 Task: Open a blank sheet, save the file as 'validation' Insert a table '3 by 2' In first column, add headers, ' Sno, Product, Qnty'. Under first header add  1. Under second header add  Product. Under third header add  'Quantity'. Change table style to  'Black '
Action: Mouse pressed left at (195, 218)
Screenshot: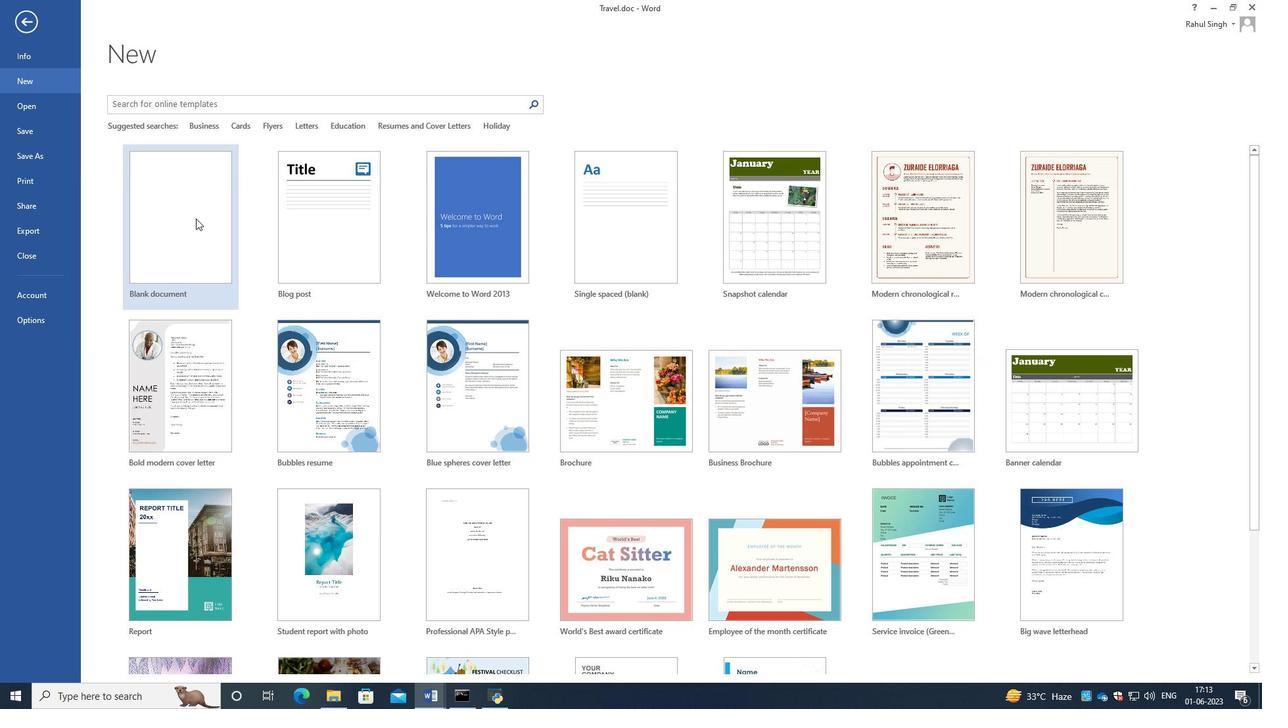 
Action: Mouse moved to (172, 111)
Screenshot: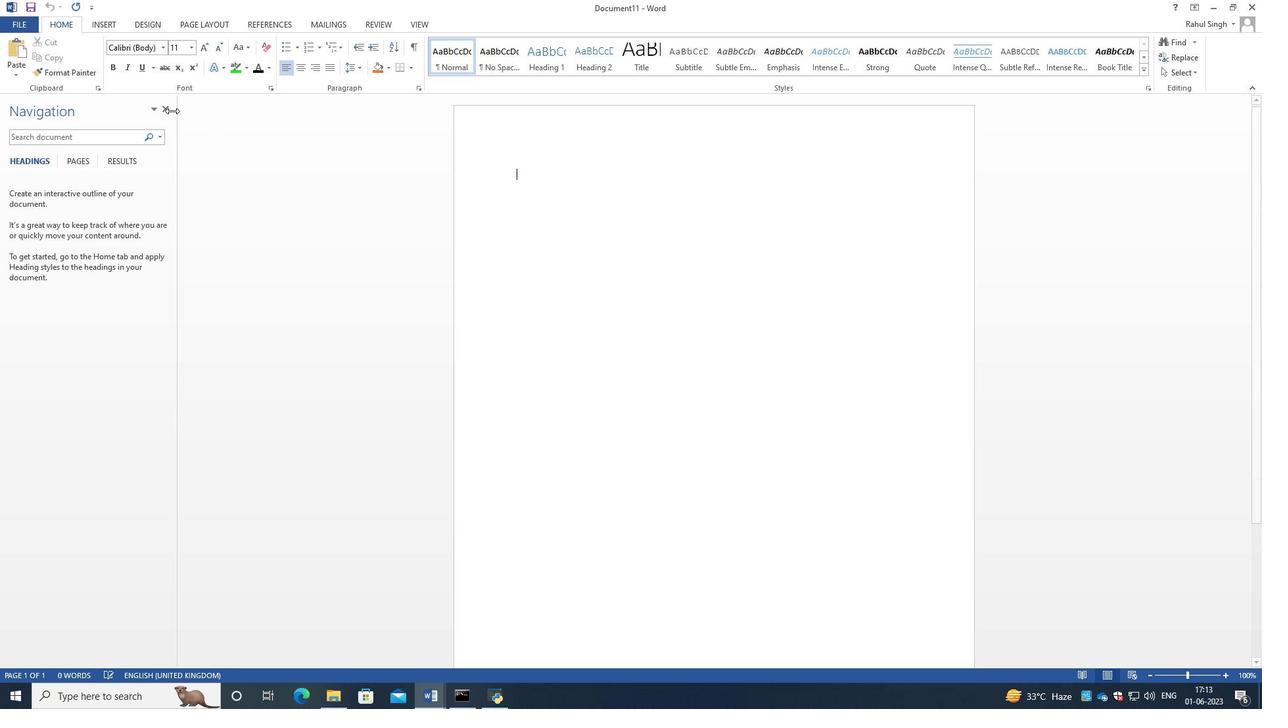 
Action: Mouse pressed left at (172, 111)
Screenshot: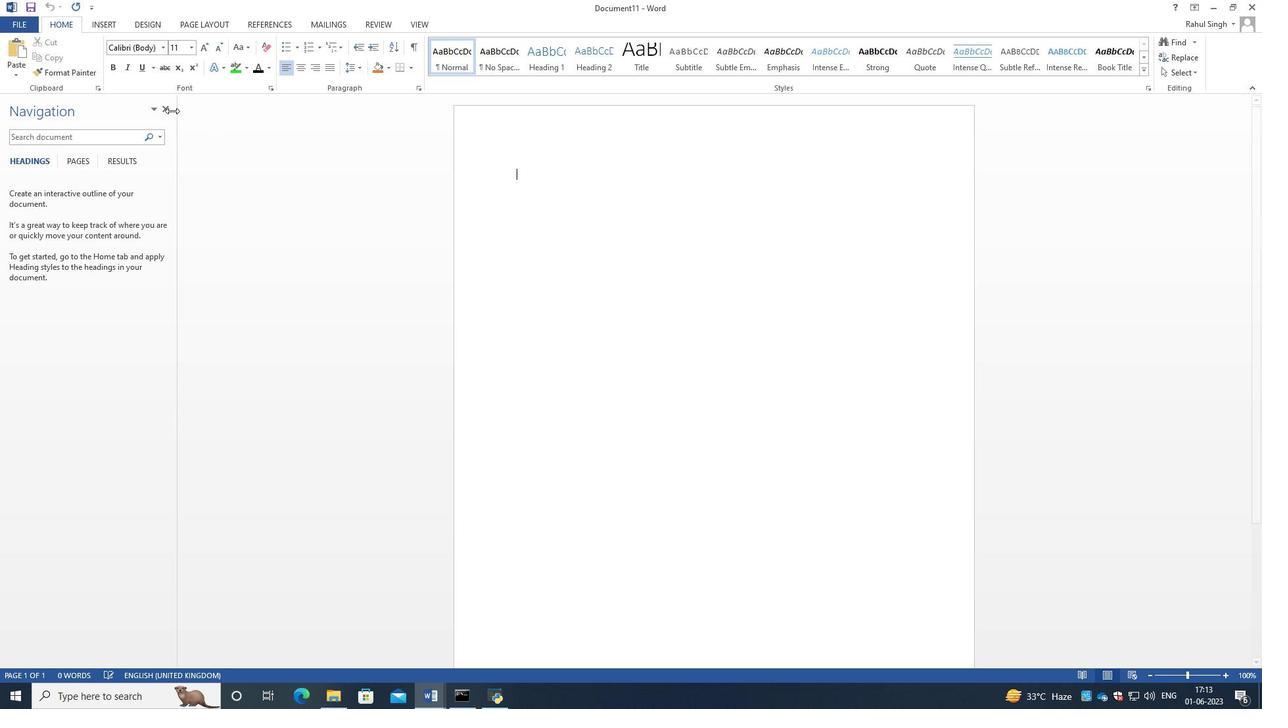 
Action: Mouse moved to (170, 111)
Screenshot: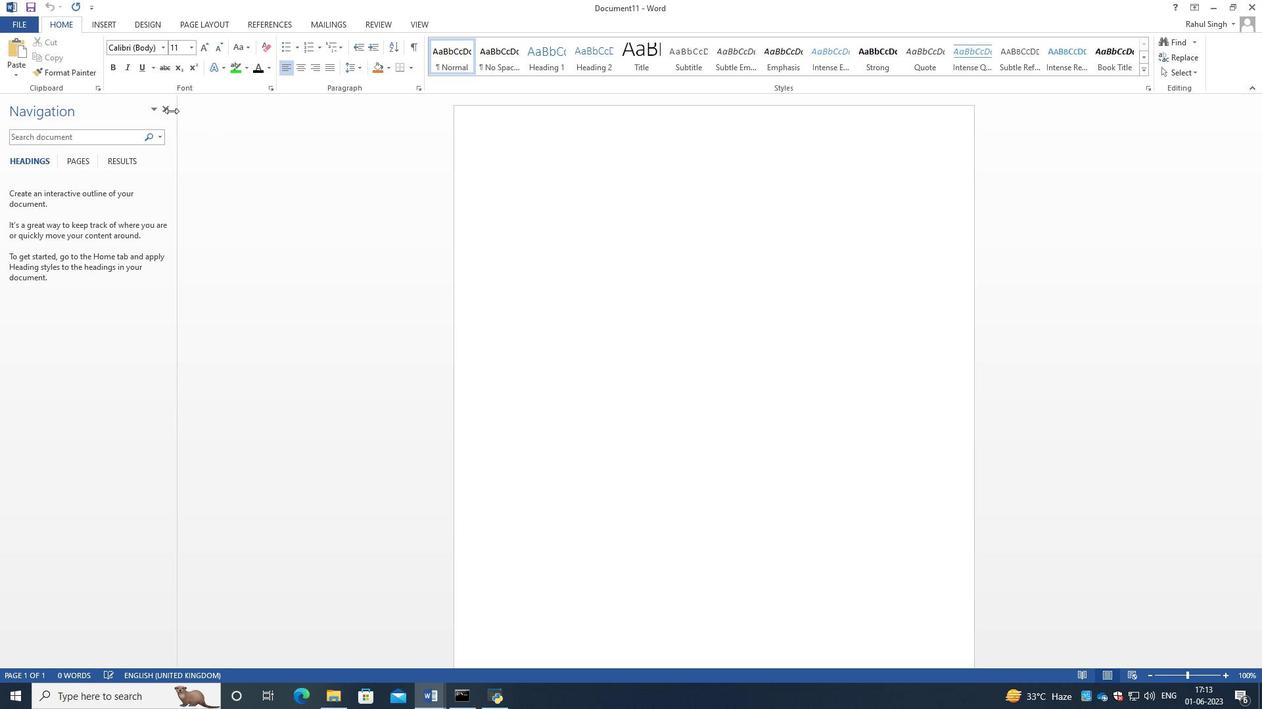
Action: Mouse pressed left at (170, 111)
Screenshot: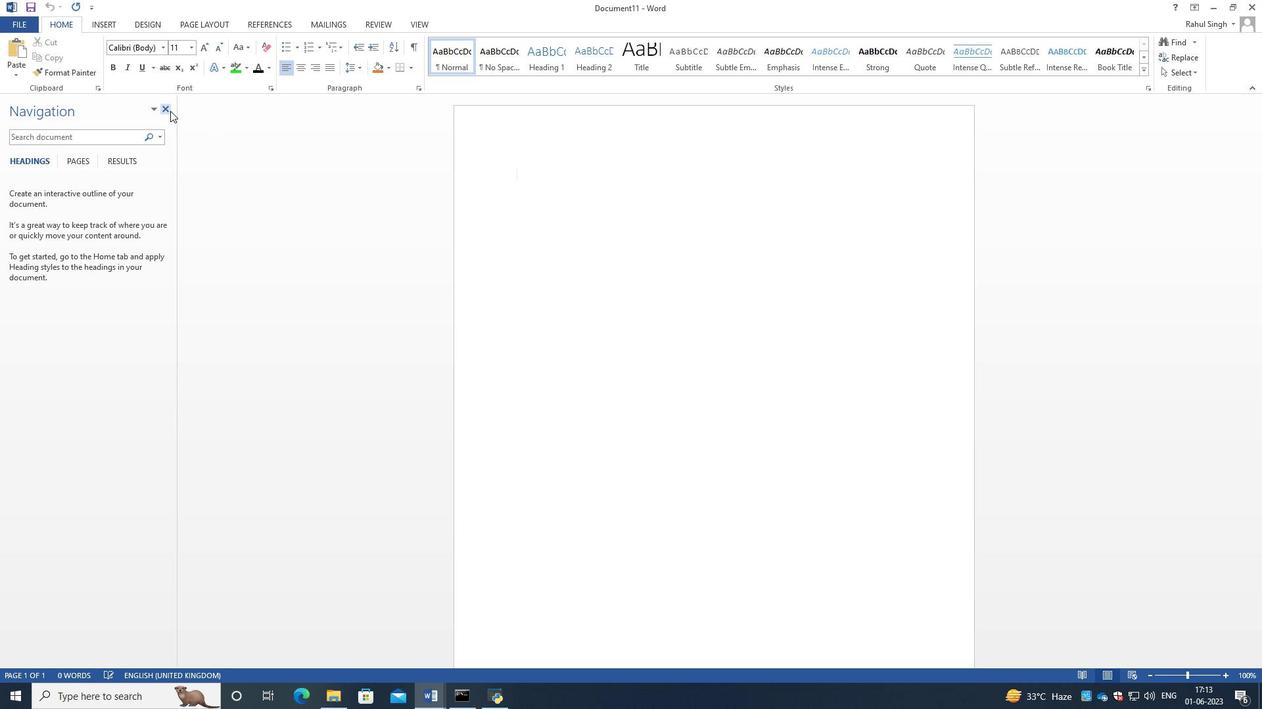
Action: Mouse moved to (528, 176)
Screenshot: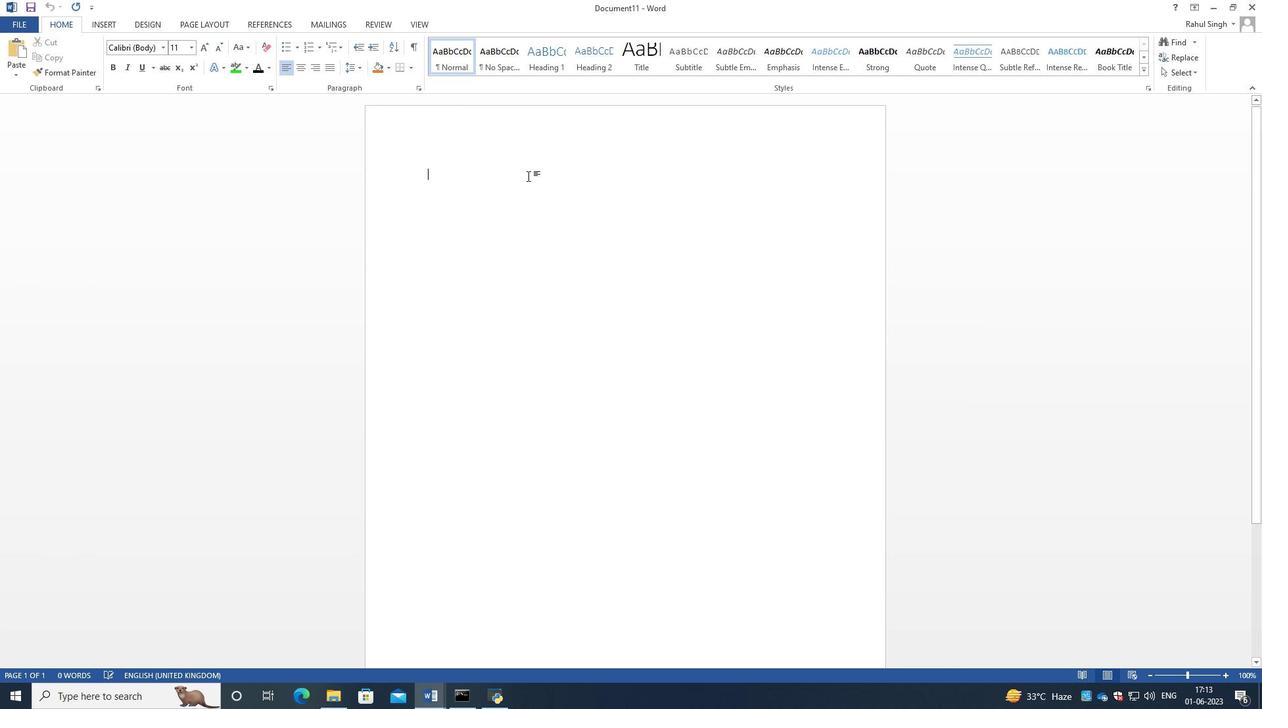 
Action: Mouse pressed left at (528, 176)
Screenshot: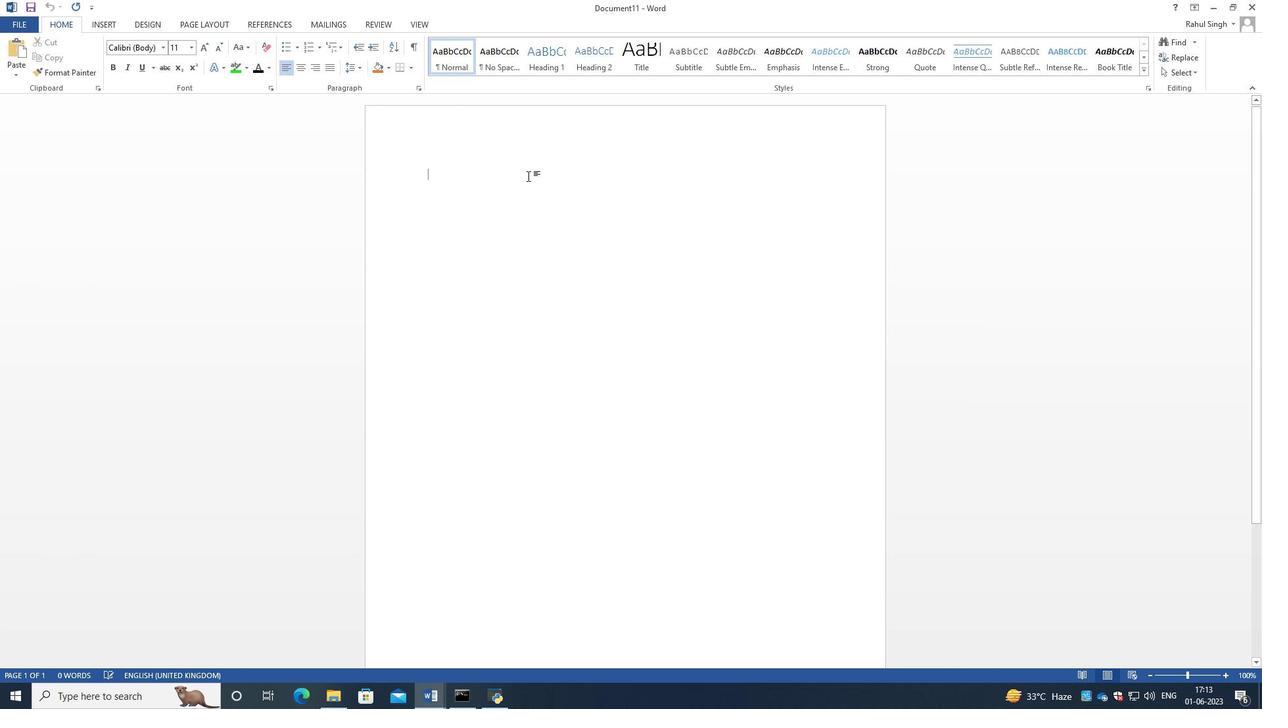 
Action: Mouse moved to (20, 19)
Screenshot: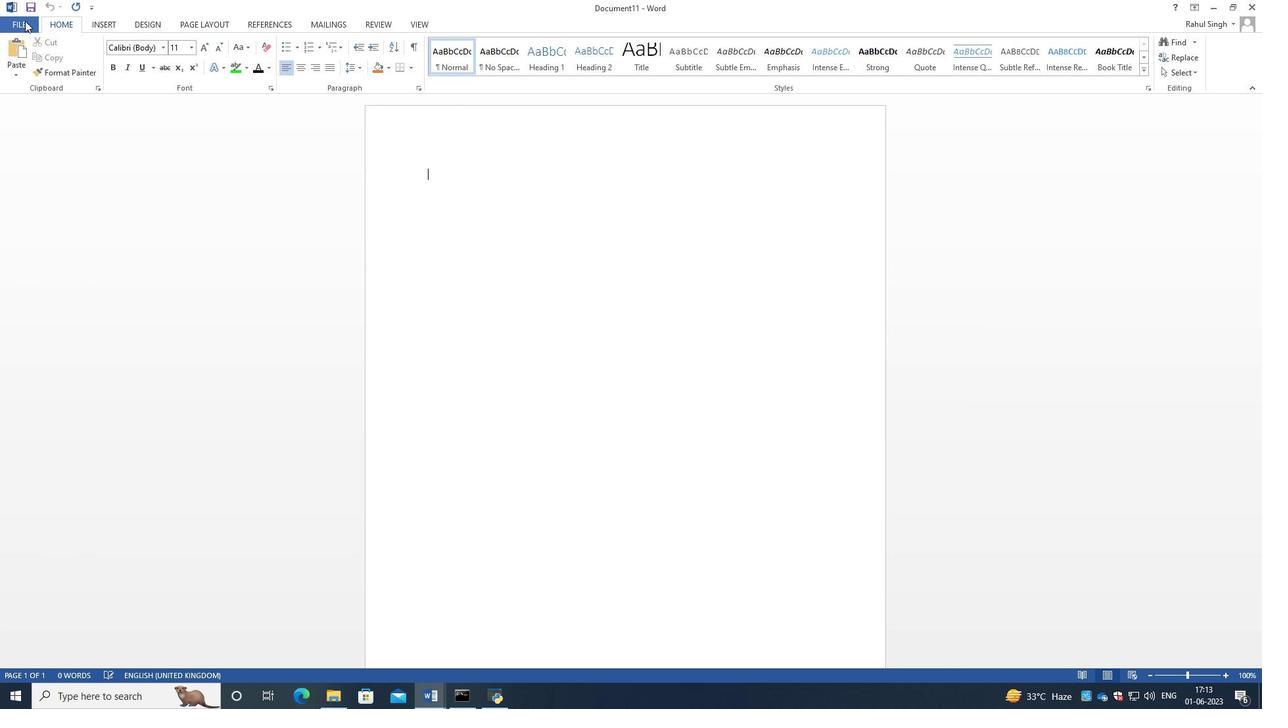 
Action: Mouse pressed left at (20, 19)
Screenshot: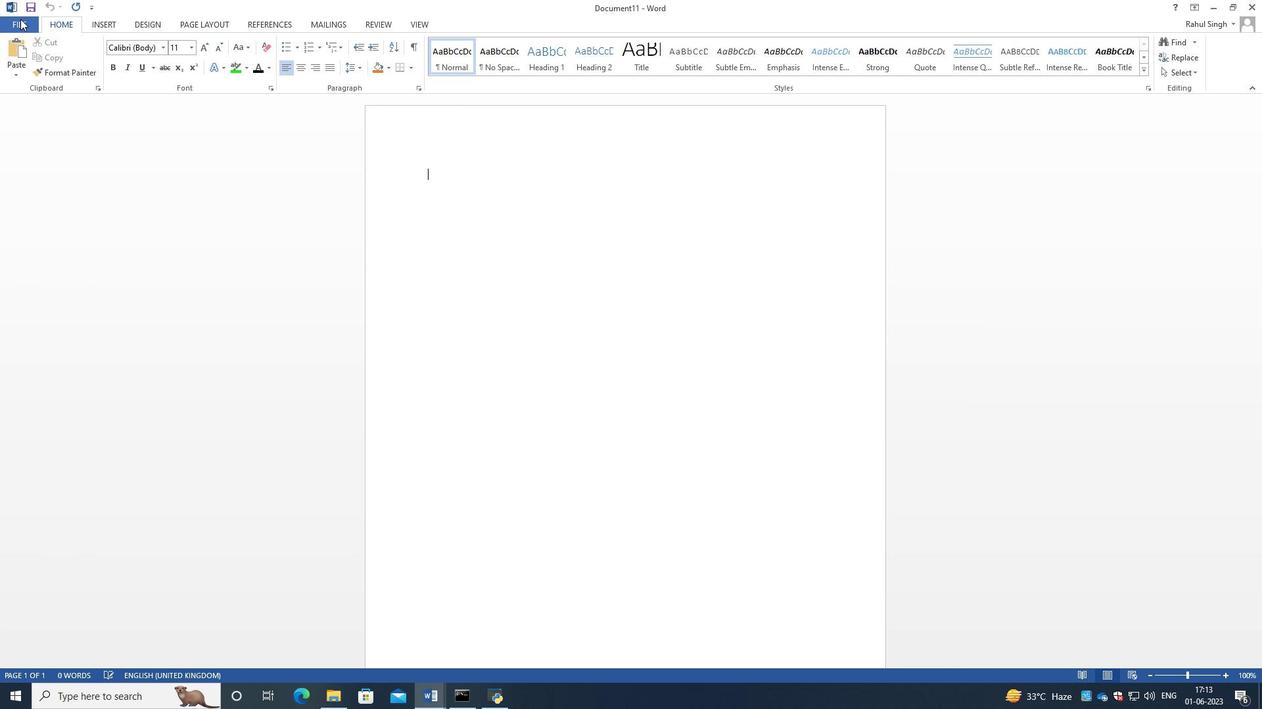 
Action: Mouse moved to (38, 164)
Screenshot: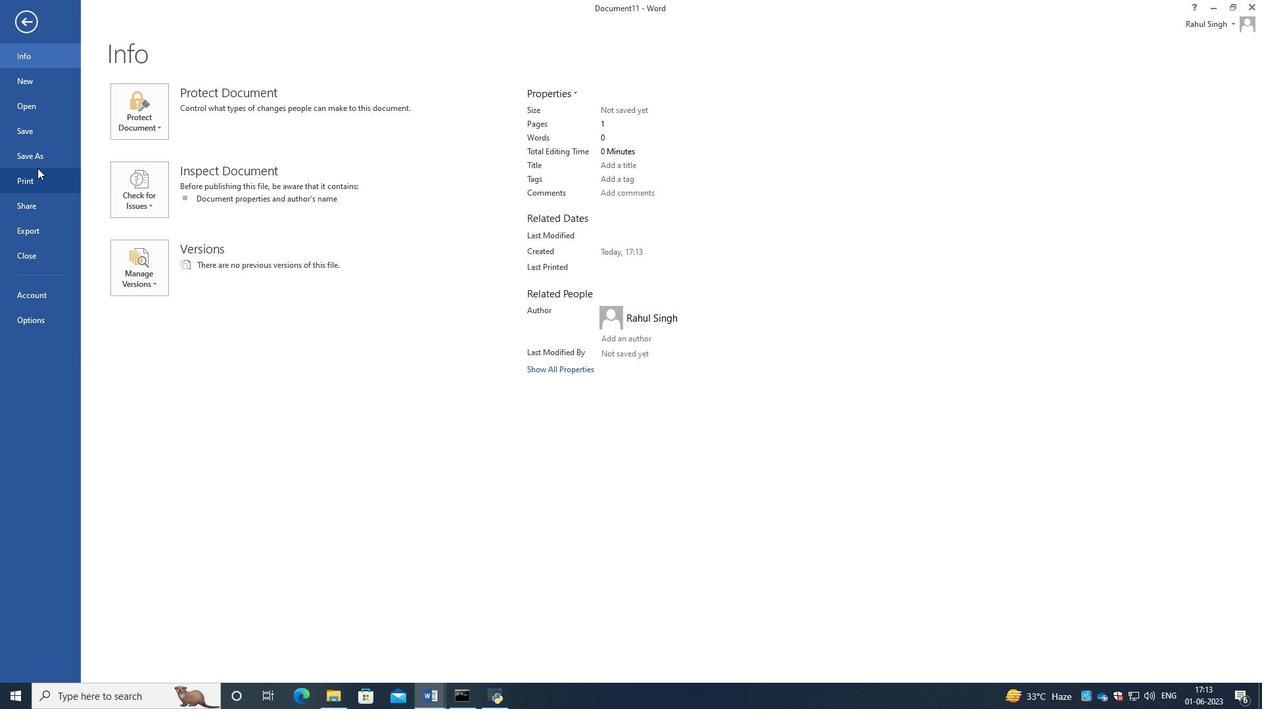 
Action: Mouse pressed left at (38, 164)
Screenshot: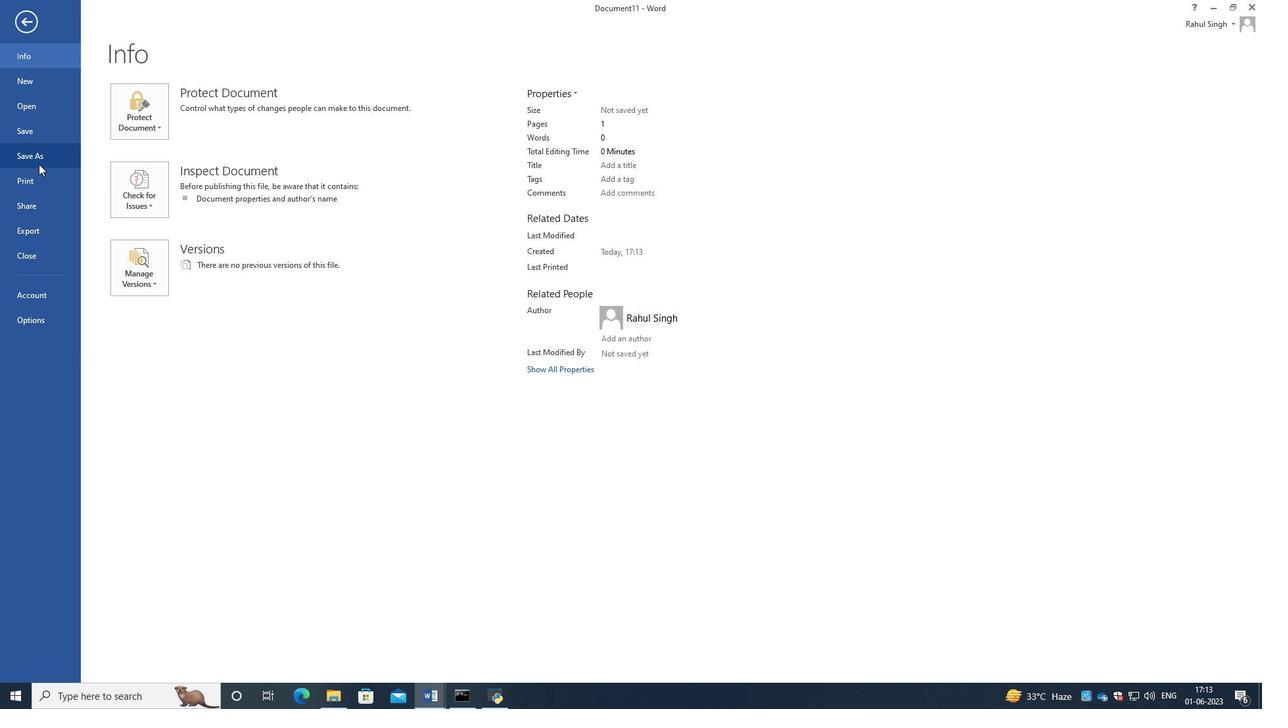 
Action: Mouse moved to (344, 140)
Screenshot: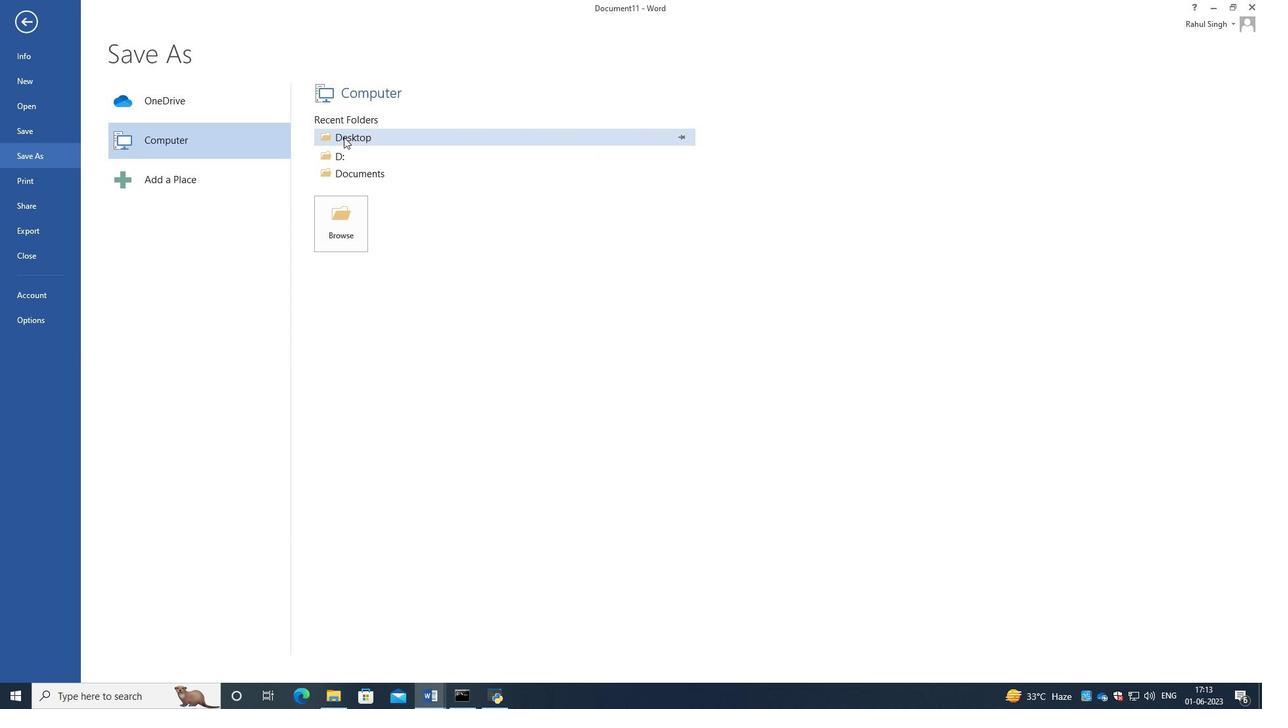 
Action: Mouse pressed left at (344, 140)
Screenshot: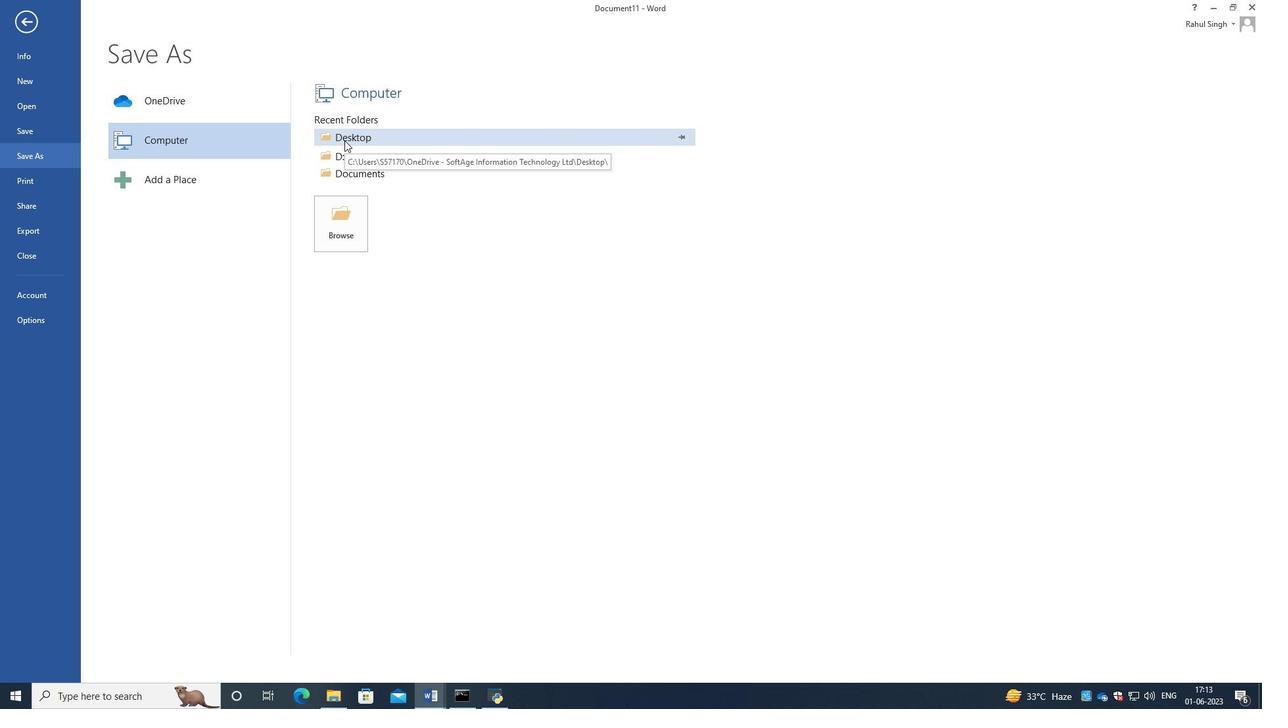
Action: Mouse moved to (455, 189)
Screenshot: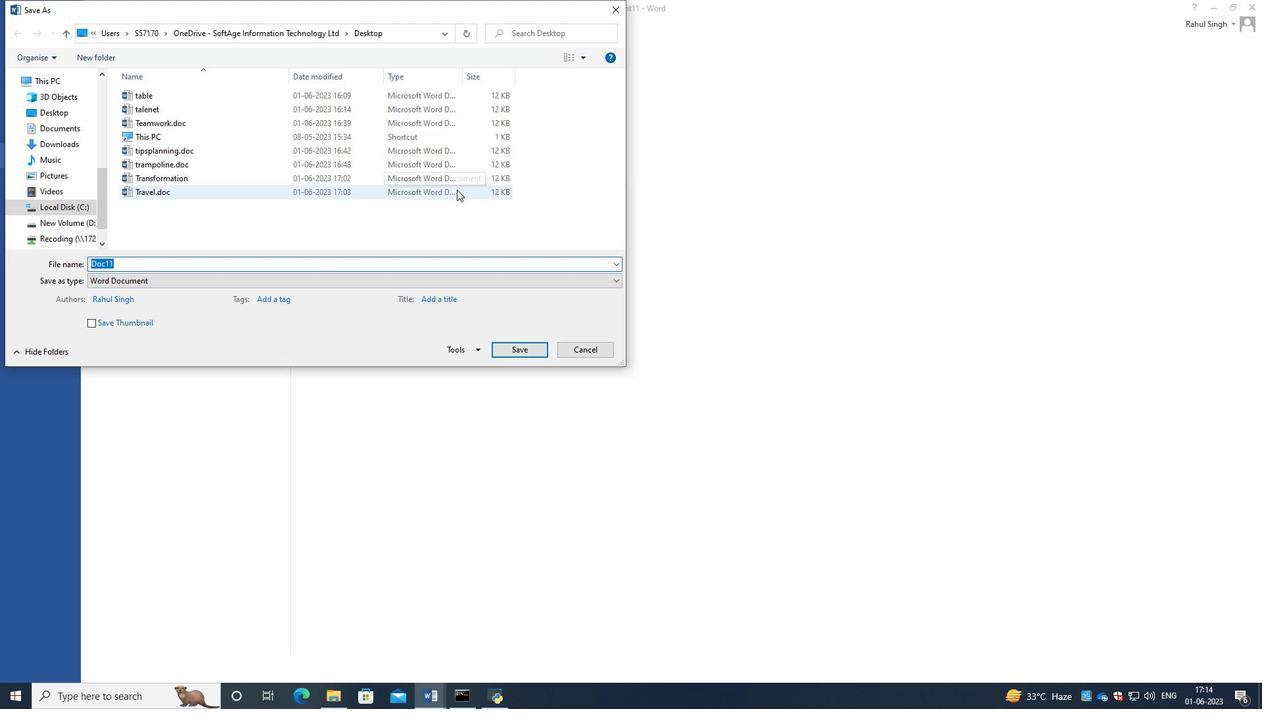 
Action: Key pressed validation
Screenshot: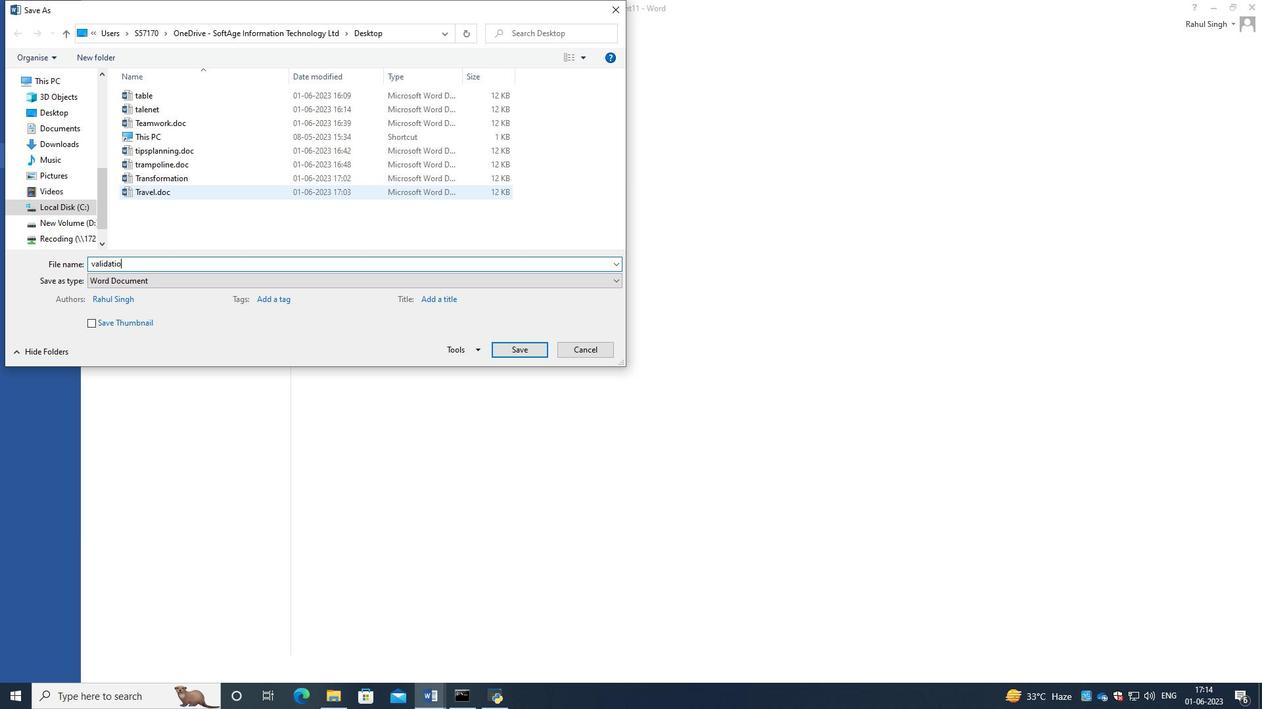 
Action: Mouse moved to (524, 345)
Screenshot: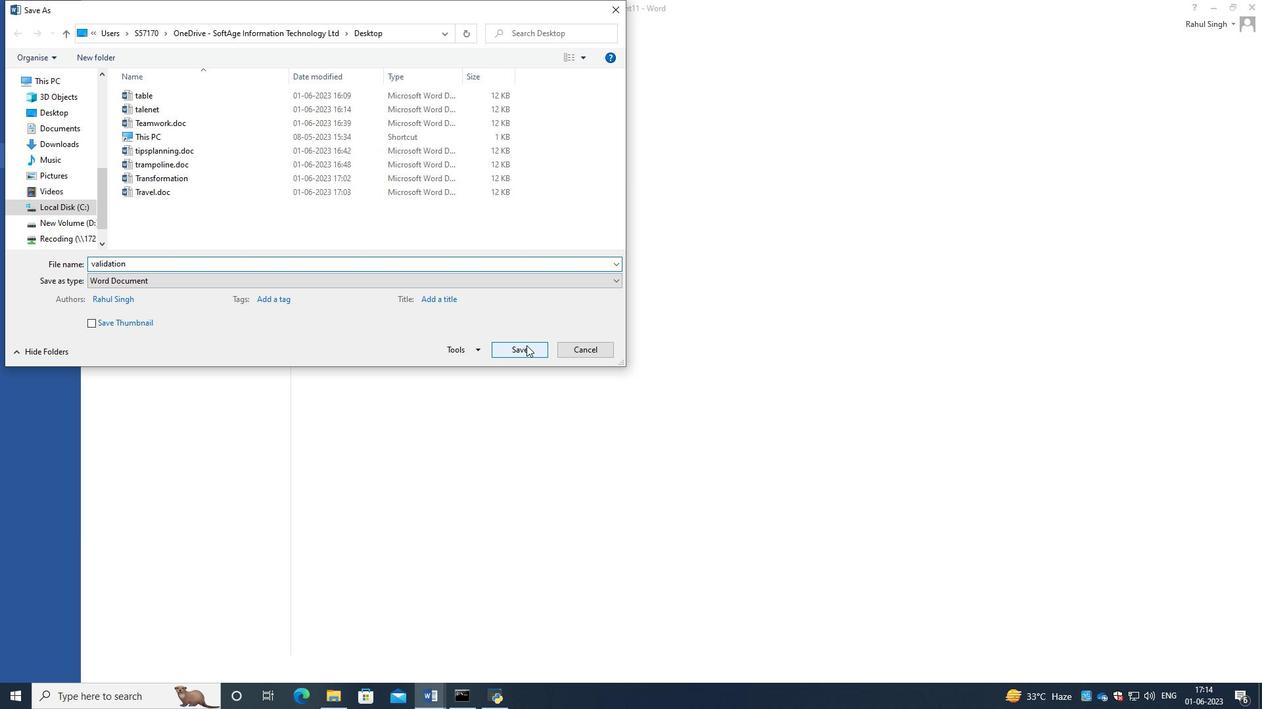 
Action: Mouse pressed left at (524, 345)
Screenshot: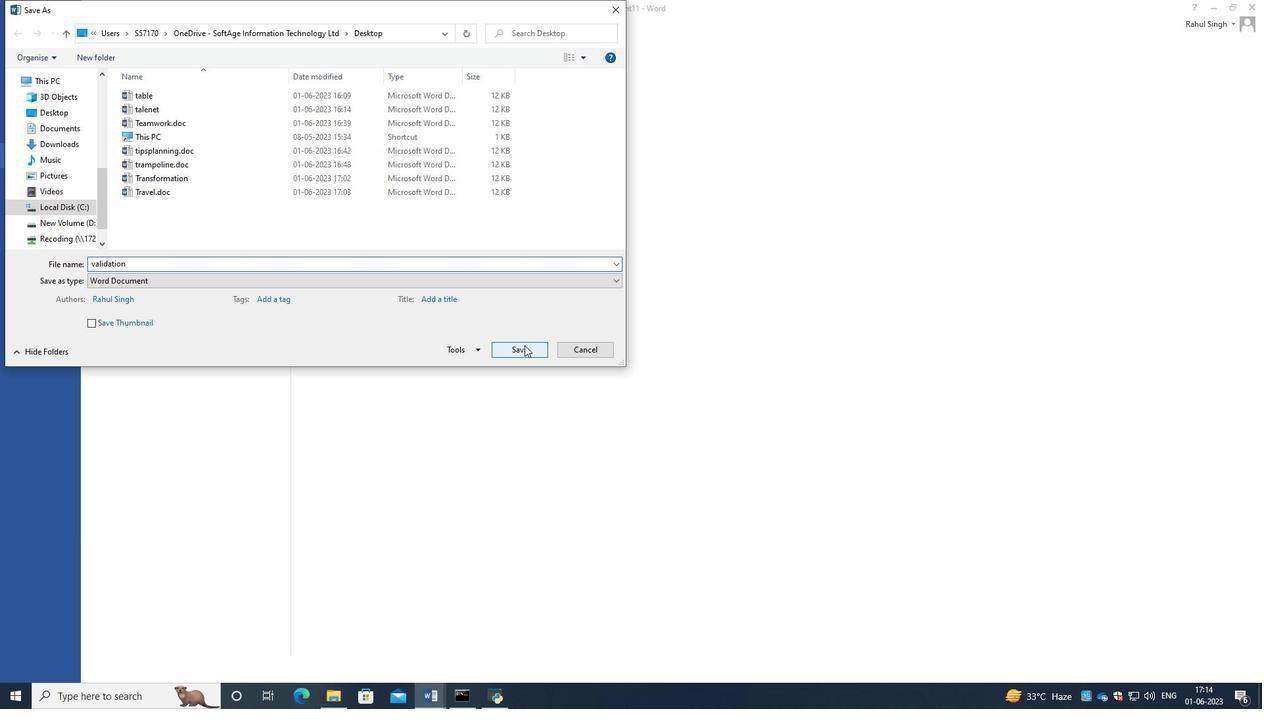 
Action: Mouse moved to (95, 25)
Screenshot: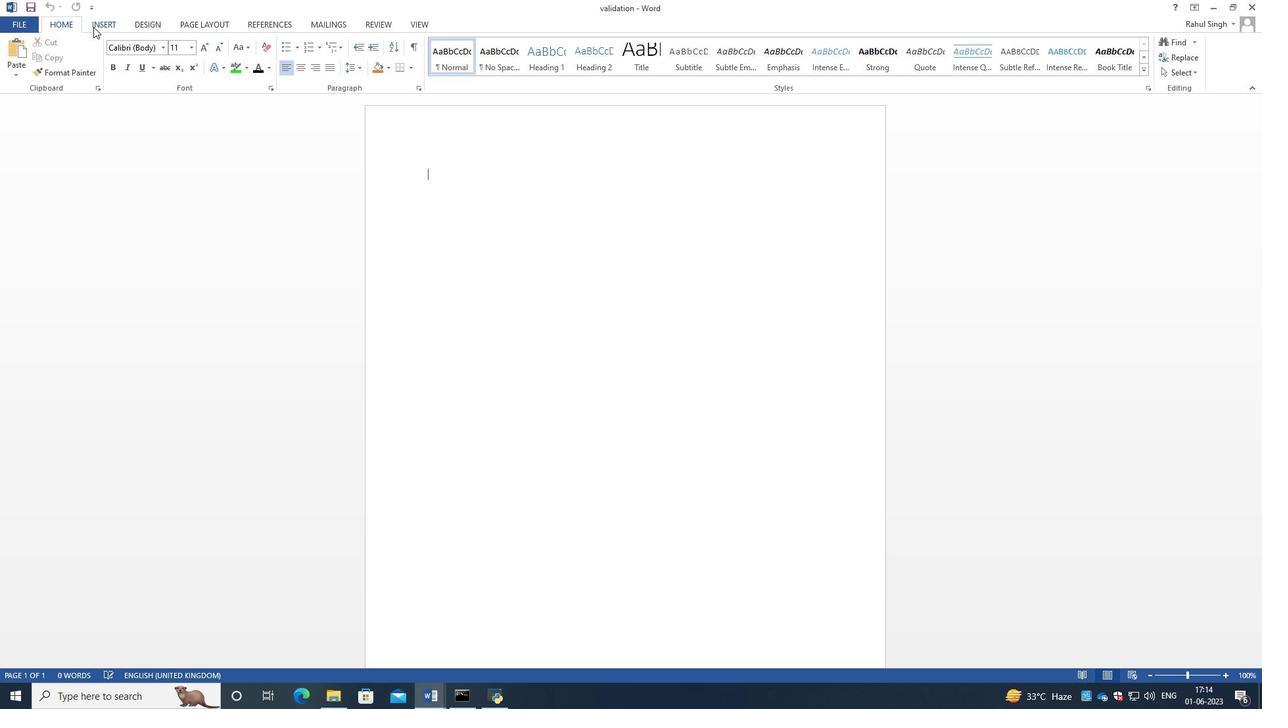 
Action: Mouse pressed left at (95, 25)
Screenshot: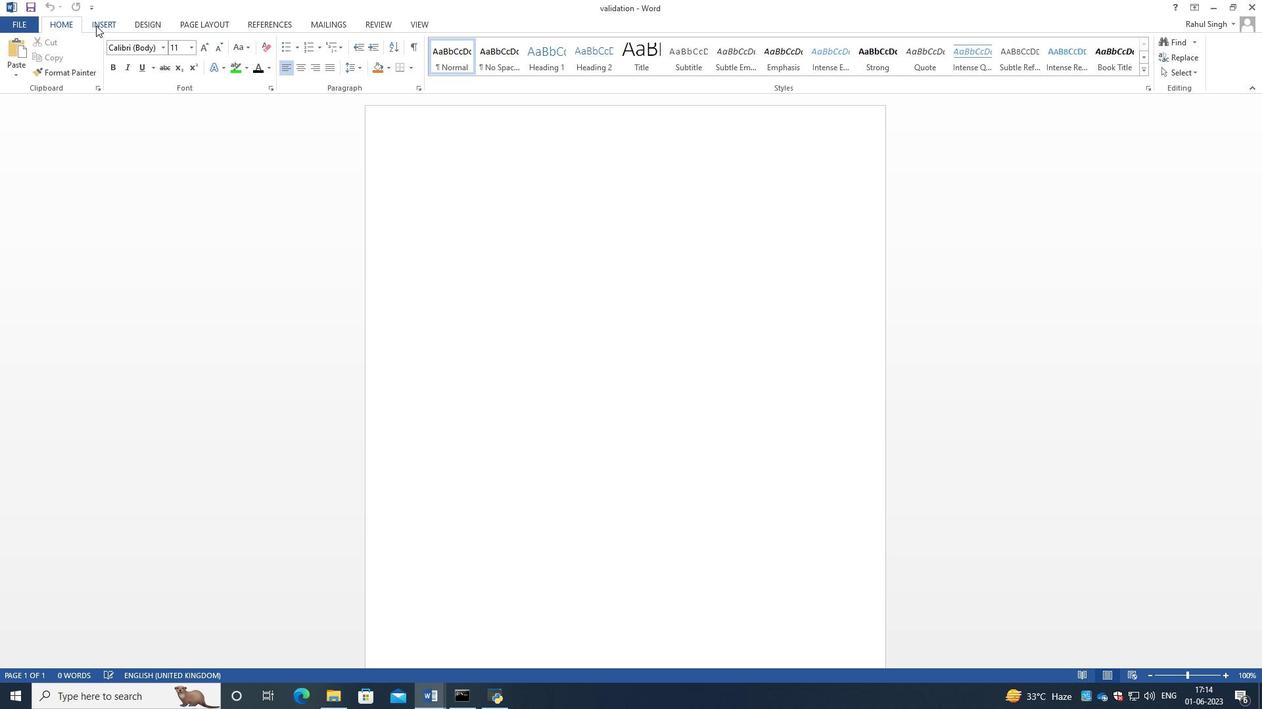 
Action: Mouse moved to (113, 72)
Screenshot: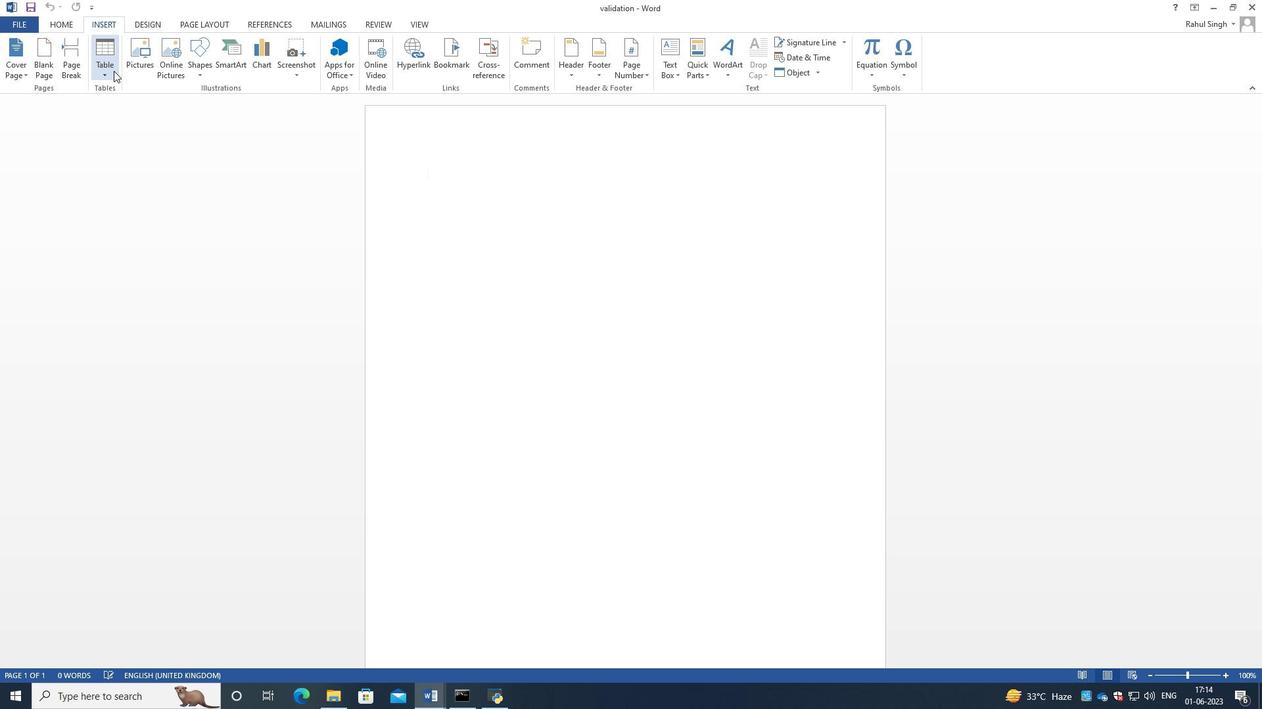 
Action: Mouse pressed left at (113, 72)
Screenshot: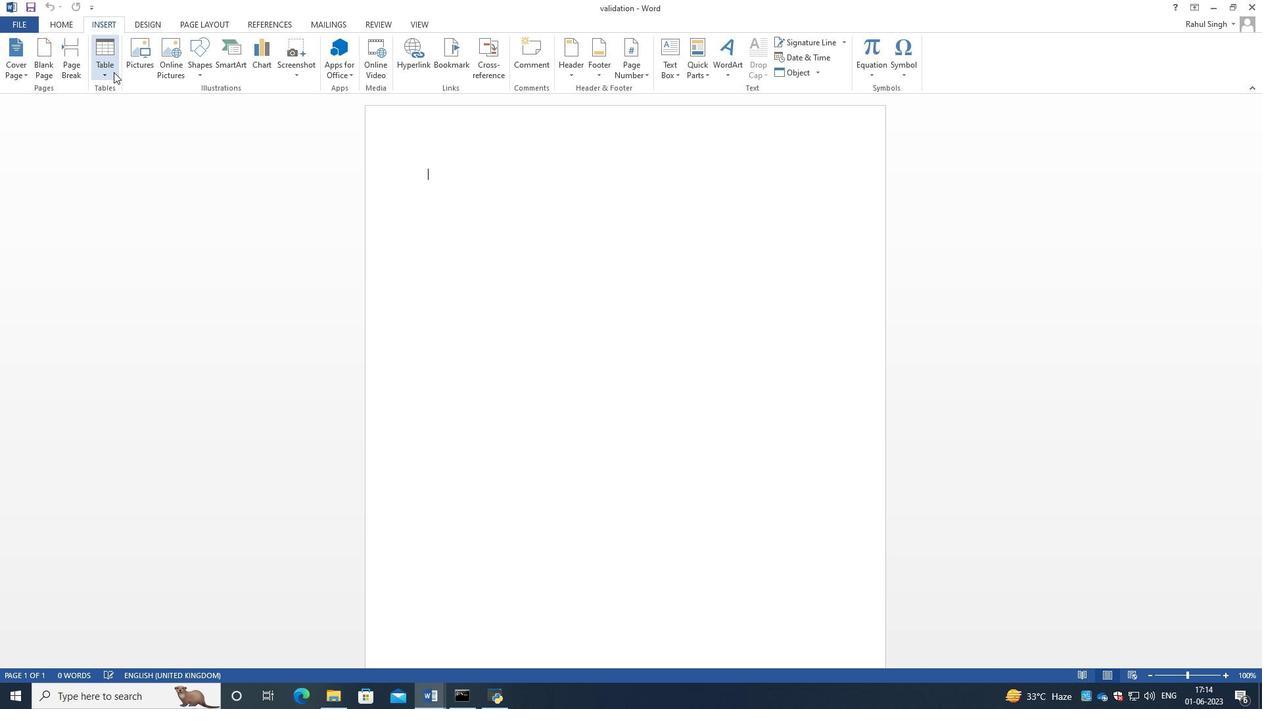 
Action: Mouse moved to (126, 118)
Screenshot: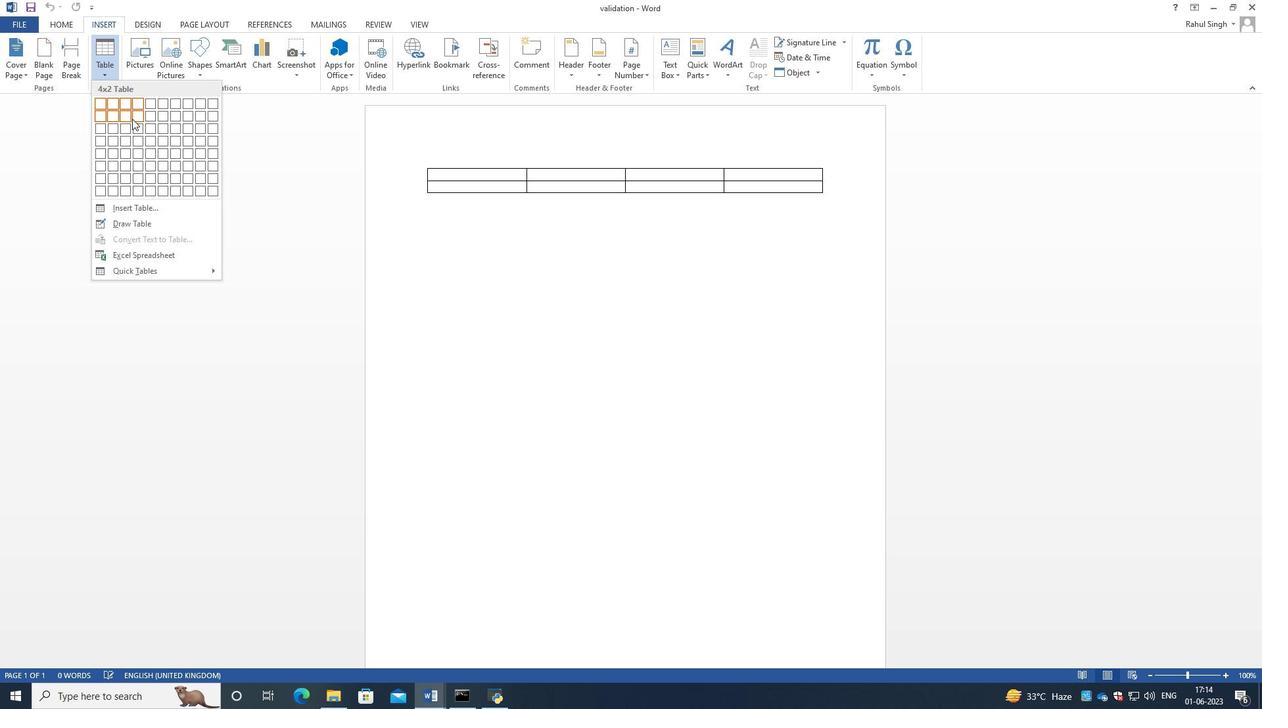 
Action: Mouse pressed left at (126, 118)
Screenshot: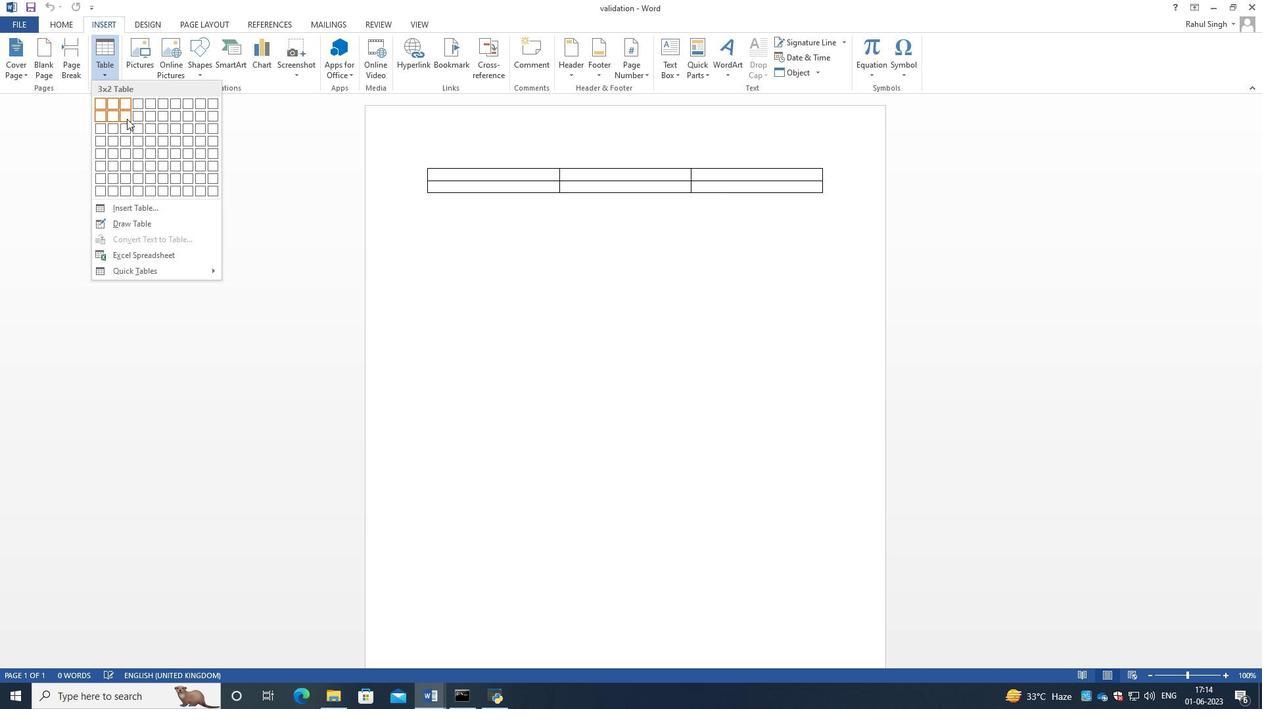 
Action: Mouse moved to (440, 176)
Screenshot: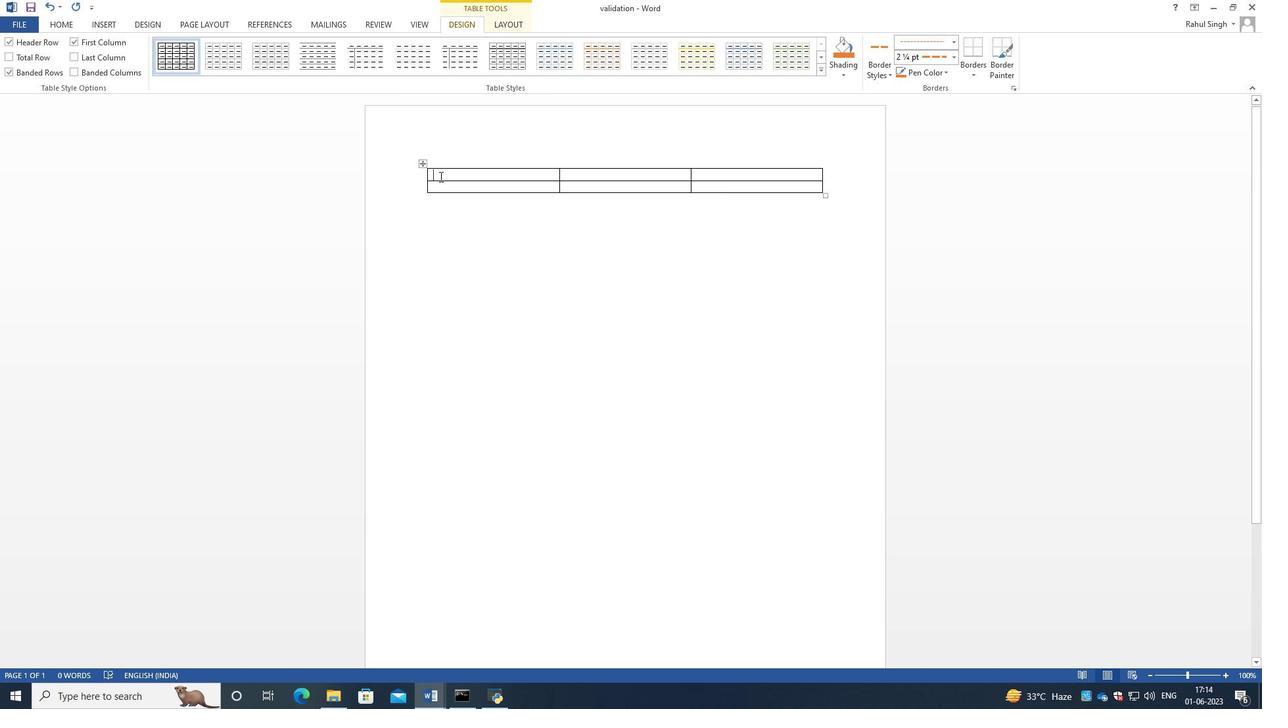 
Action: Mouse pressed left at (440, 176)
Screenshot: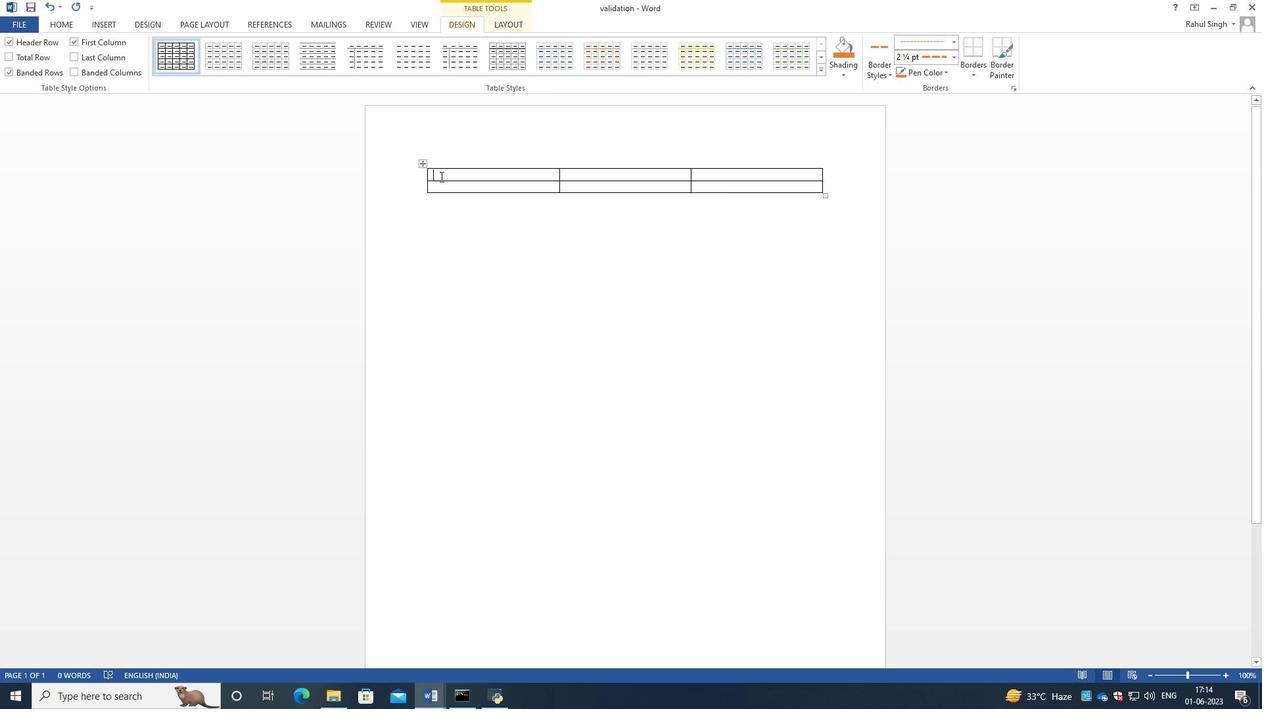 
Action: Key pressed <Key.caps_lock>SN<Key.backspace><Key.caps_lock>no<Key.tab><Key.tab>
Screenshot: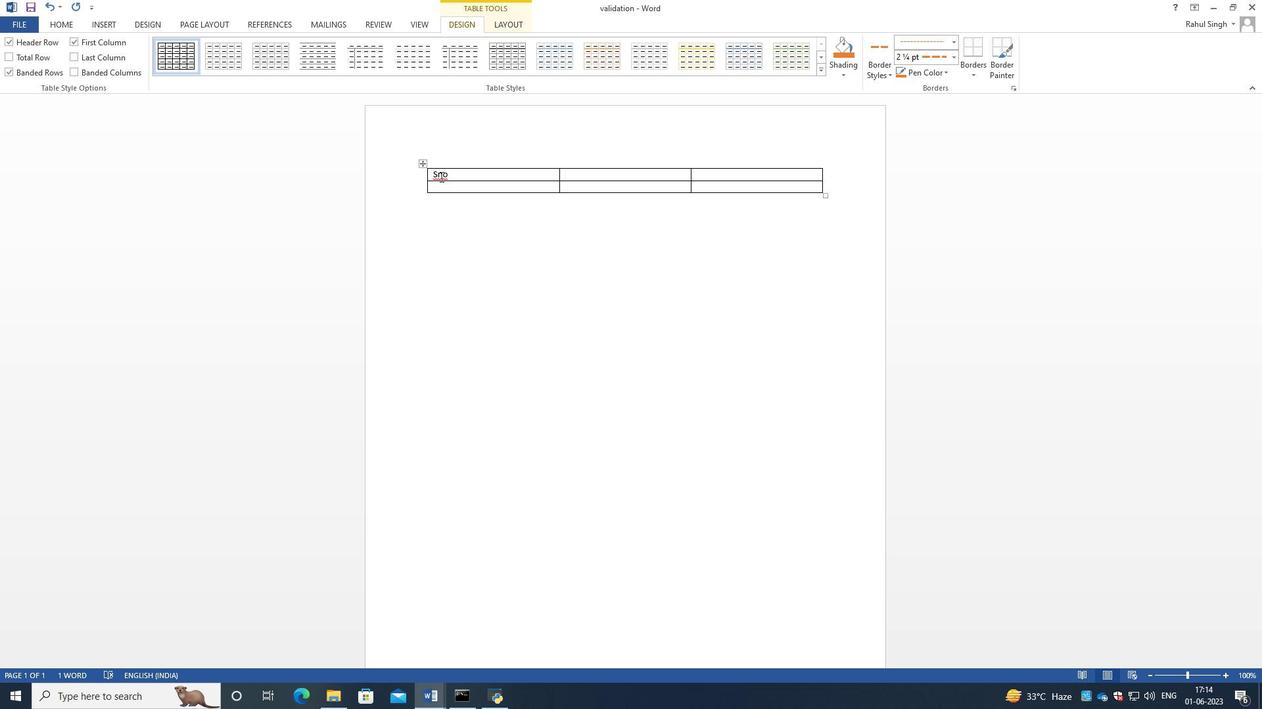 
Action: Mouse moved to (575, 177)
Screenshot: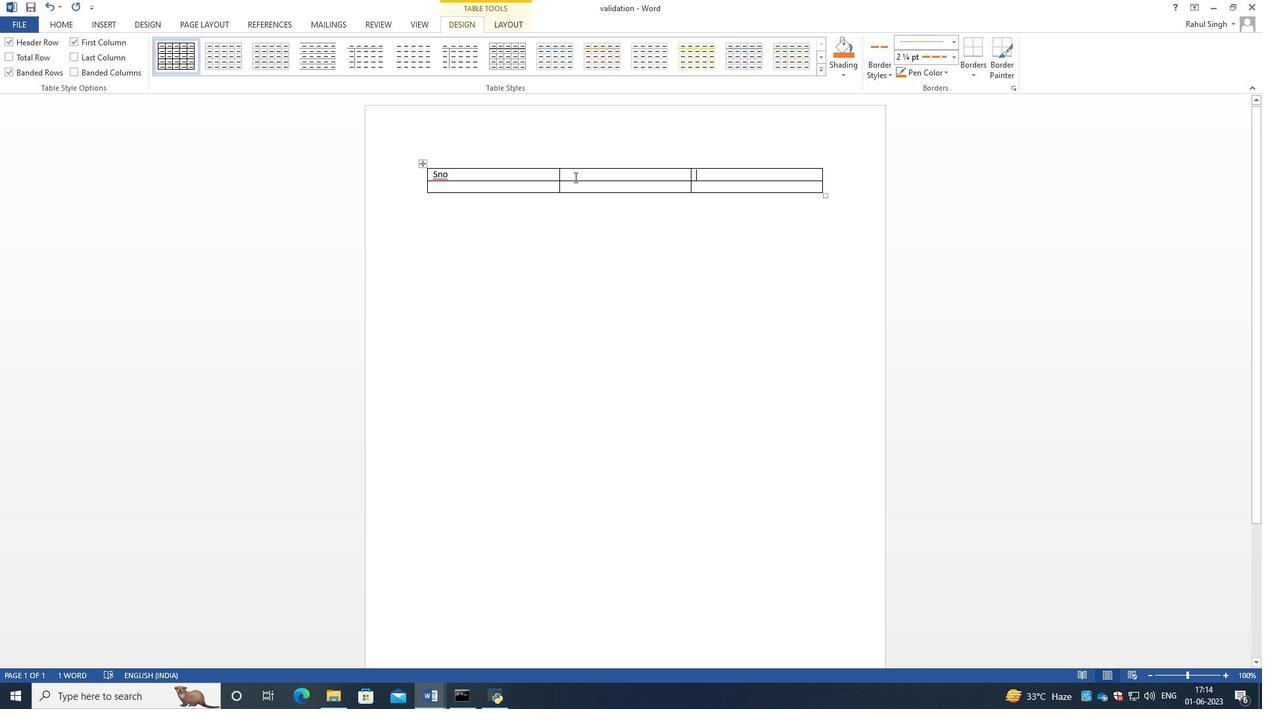 
Action: Mouse pressed left at (575, 177)
Screenshot: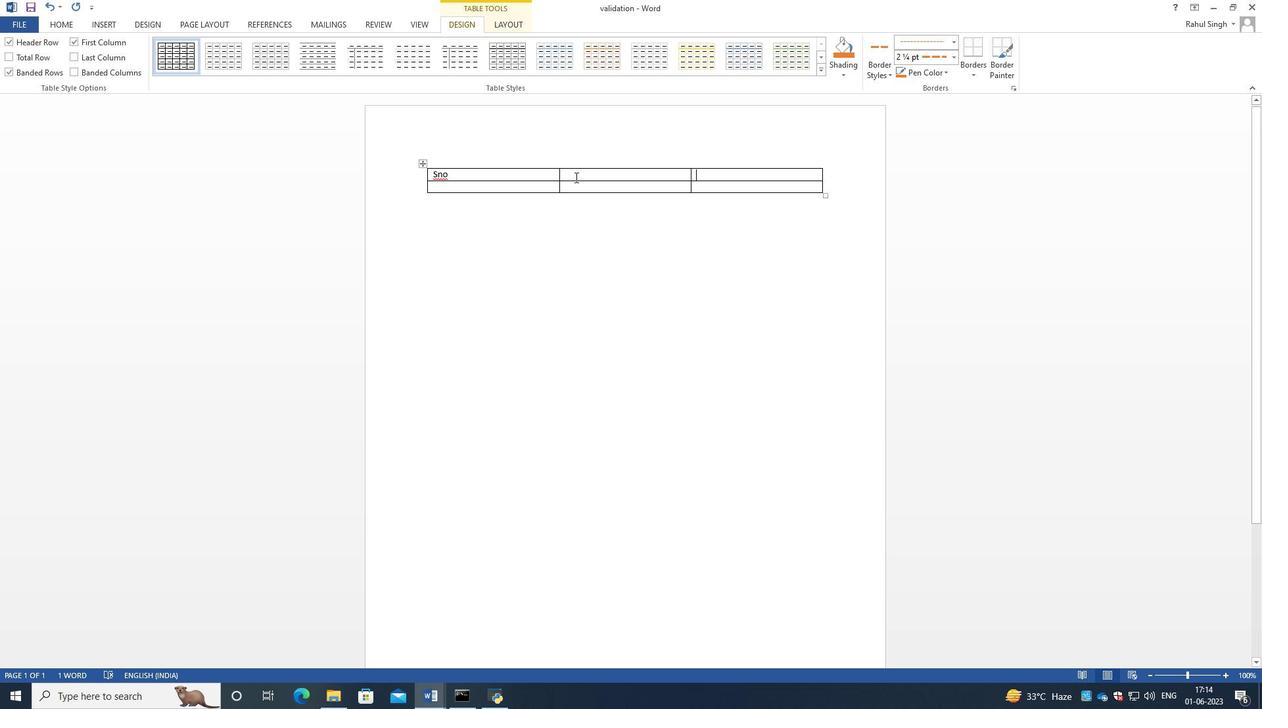 
Action: Key pressed <Key.caps_lock>P<Key.caps_lock>roduct<Key.tab><Key.caps_lock>Q<Key.caps_lock>nty<Key.enter><Key.backspace>
Screenshot: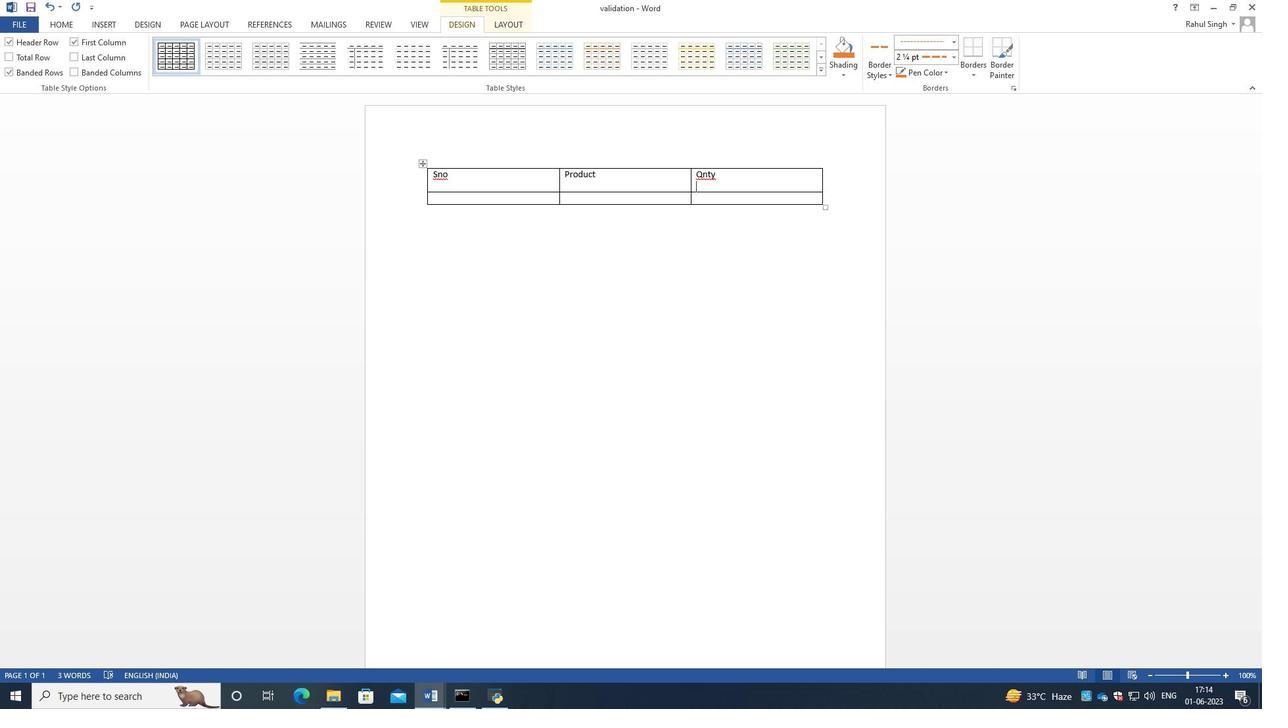 
Action: Mouse moved to (473, 186)
Screenshot: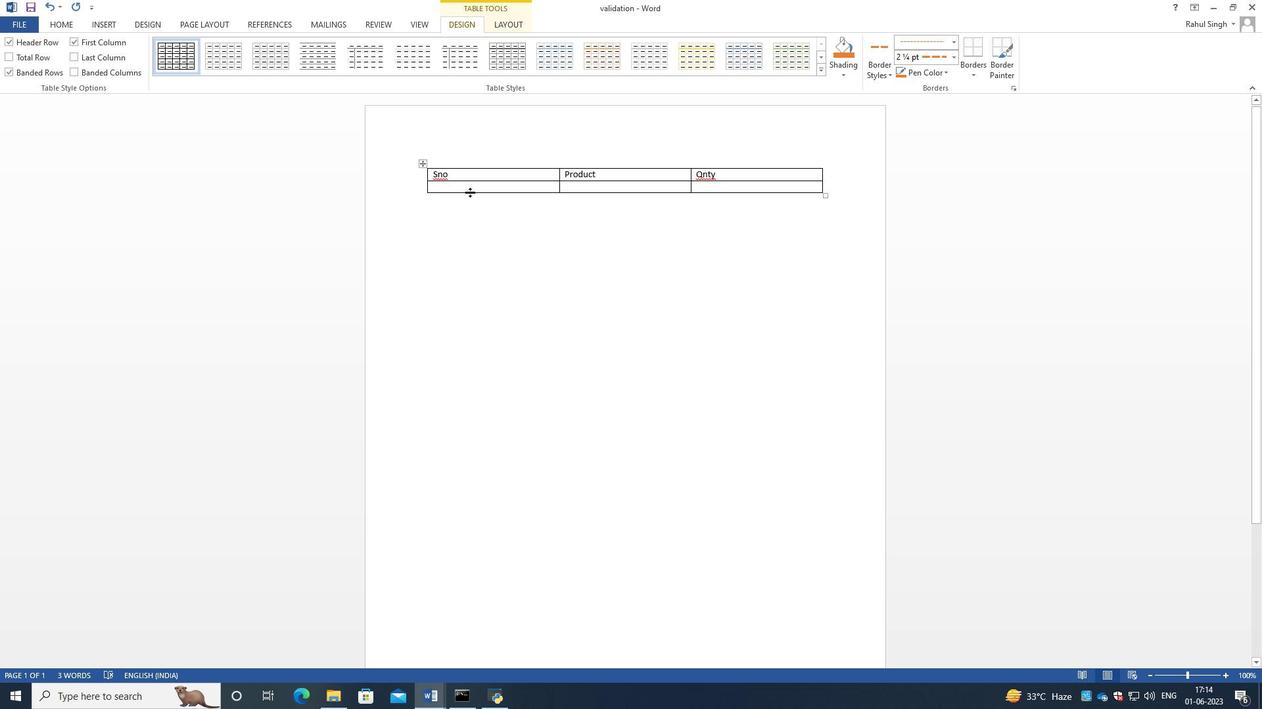 
Action: Mouse pressed left at (473, 186)
Screenshot: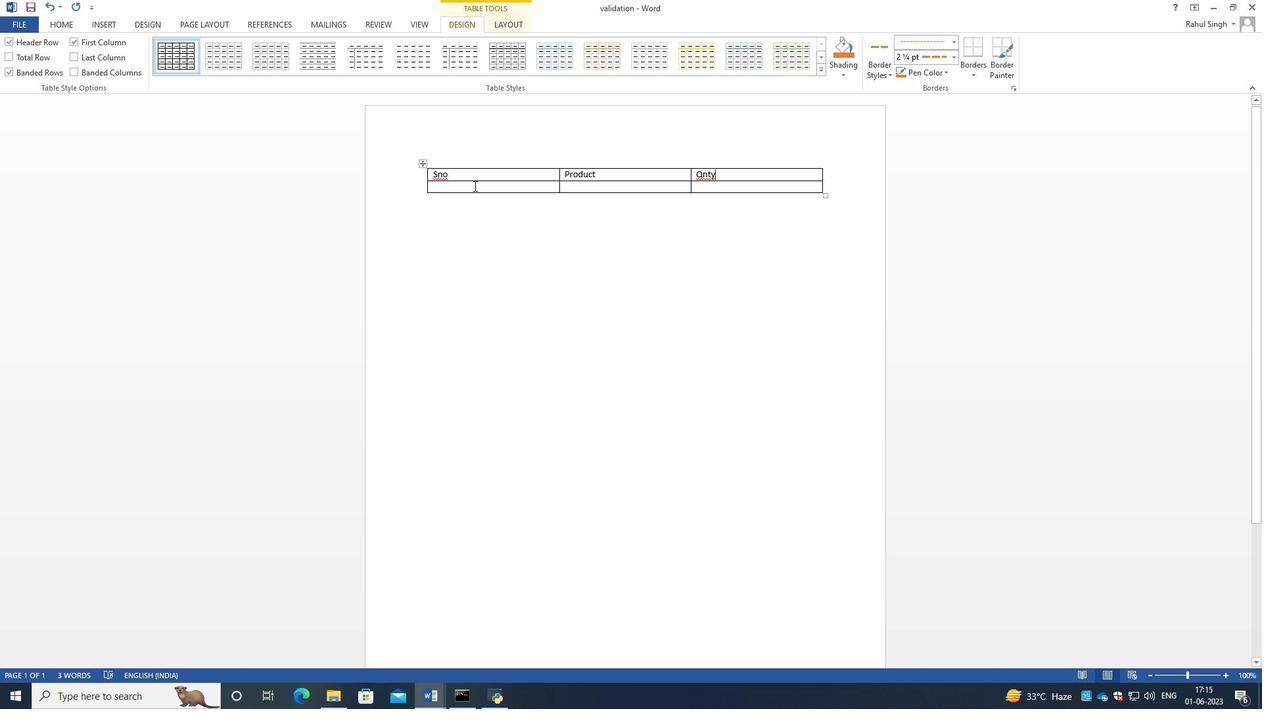 
Action: Key pressed 1<Key.tab><Key.caps_lock>P<Key.caps_lock>roduct<Key.tab><Key.caps_lock>Q<Key.caps_lock>uantity<Key.enter><Key.backspace>
Screenshot: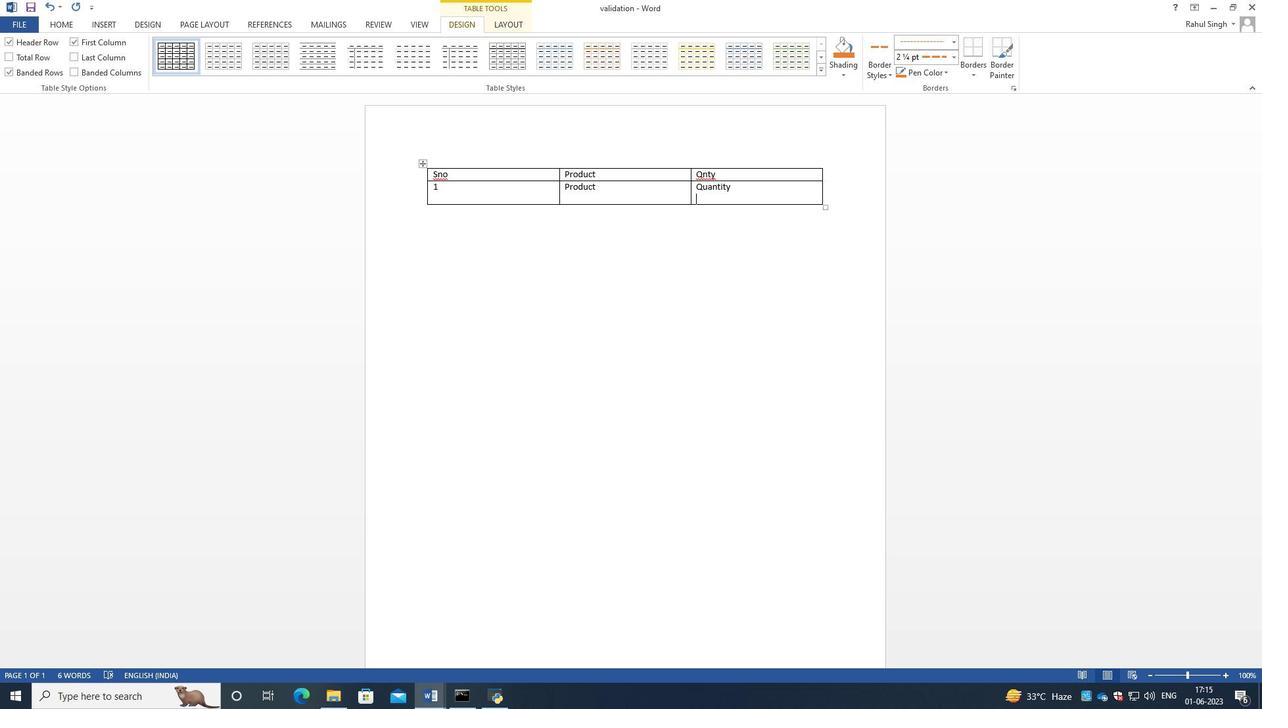 
Action: Mouse moved to (504, 224)
Screenshot: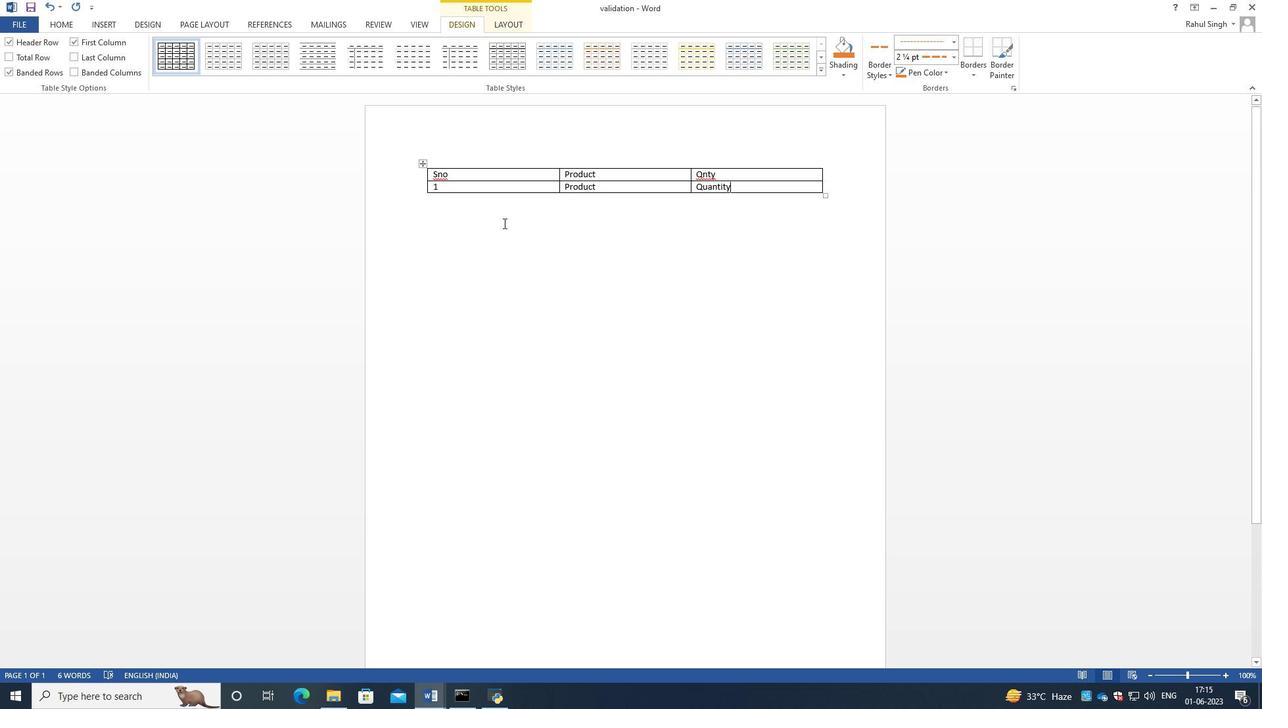 
Action: Mouse pressed left at (504, 224)
Screenshot: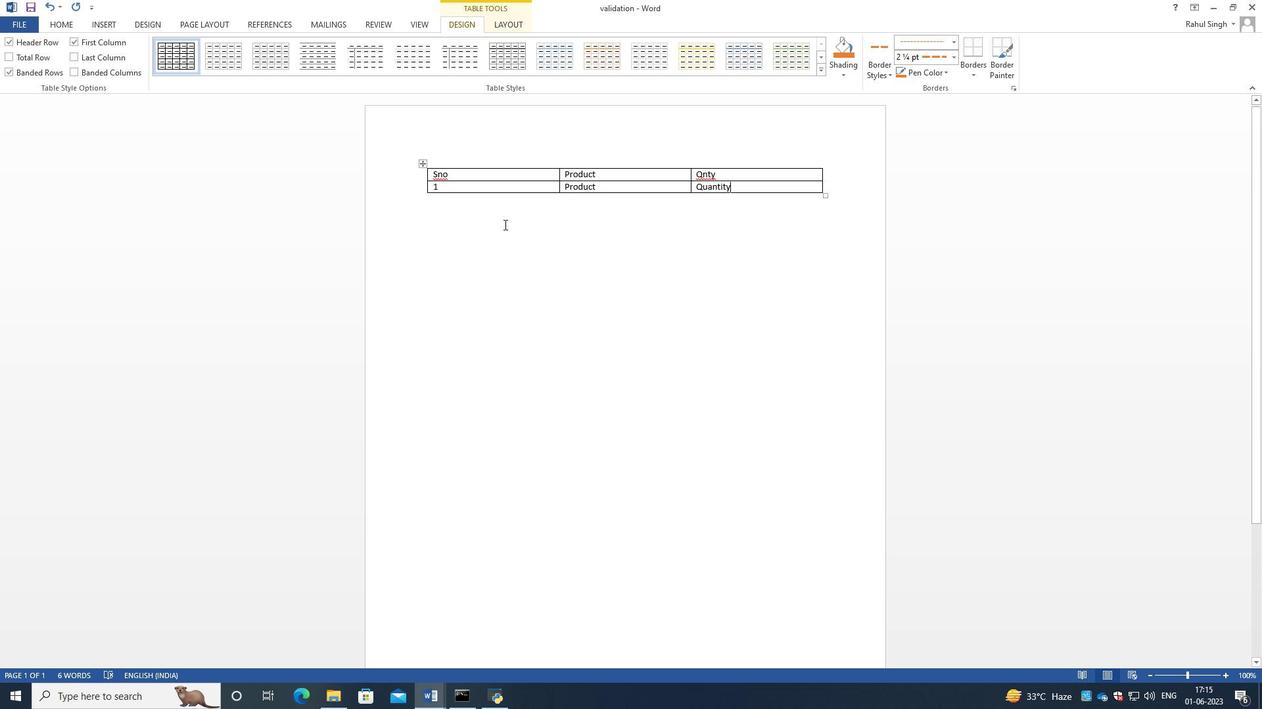 
Action: Mouse moved to (834, 164)
Screenshot: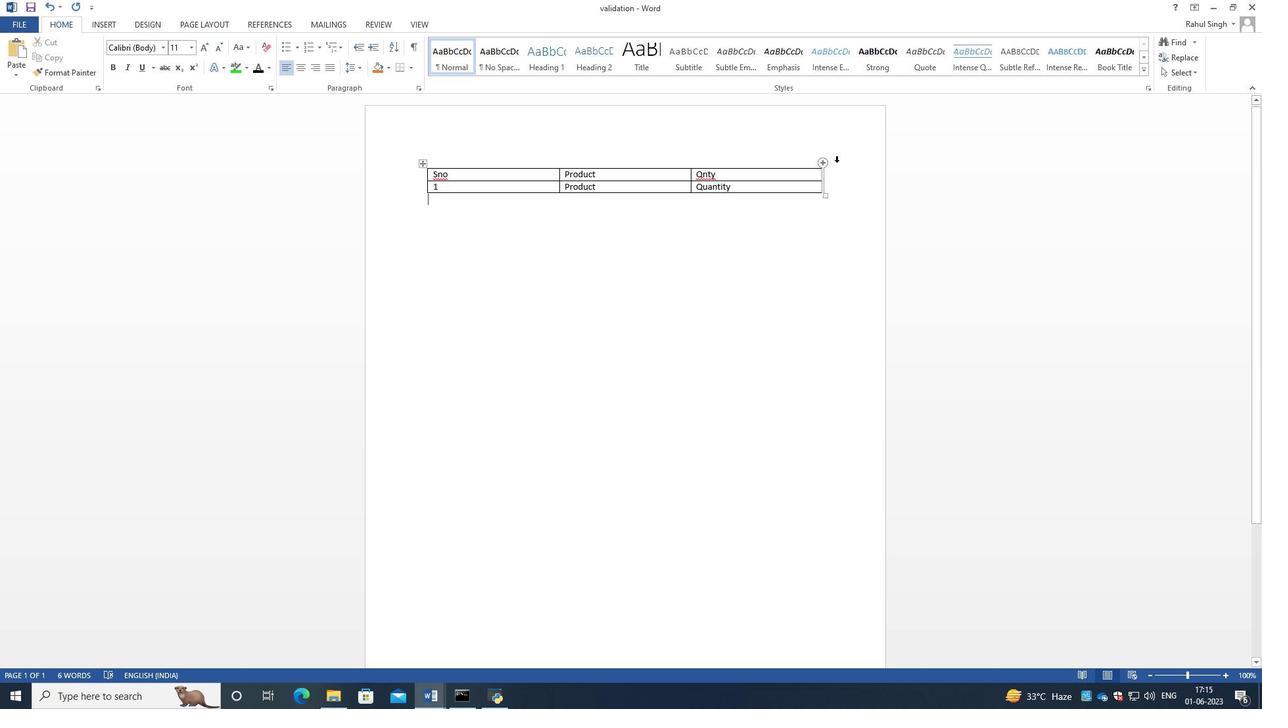 
Action: Mouse pressed left at (834, 164)
Screenshot: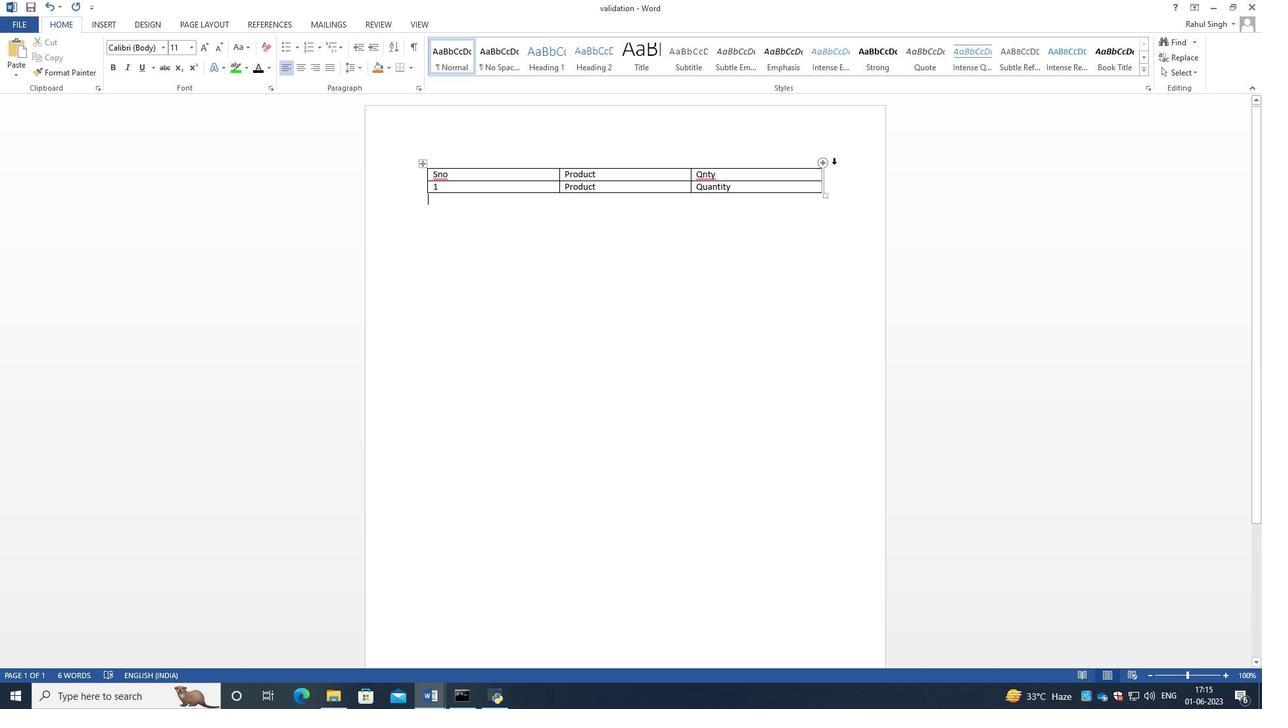 
Action: Mouse moved to (111, 23)
Screenshot: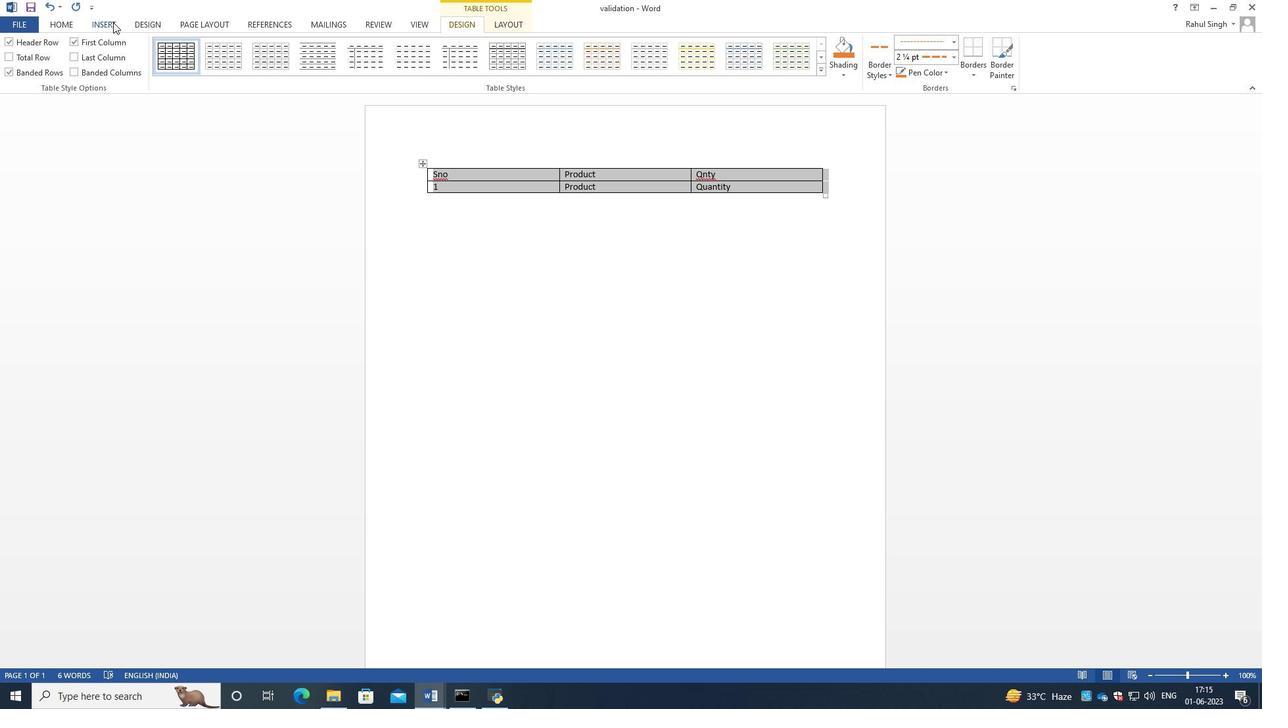
Action: Mouse pressed left at (111, 23)
Screenshot: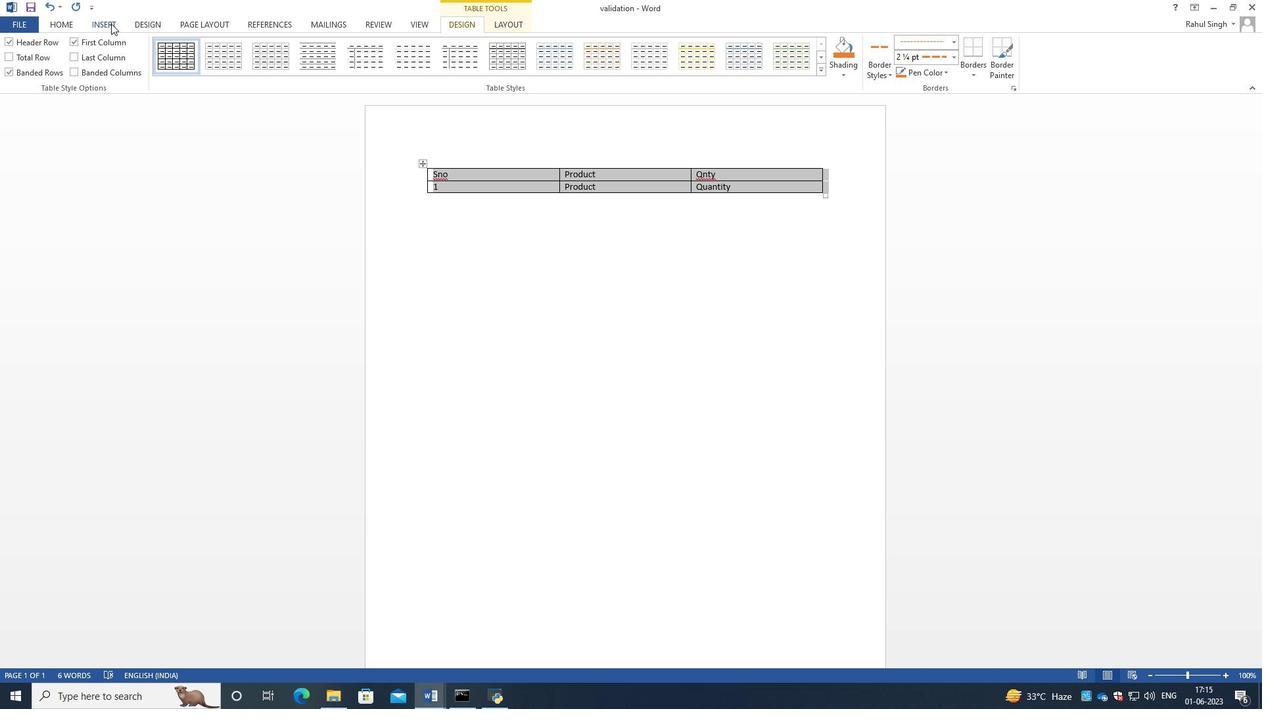 
Action: Mouse moved to (111, 67)
Screenshot: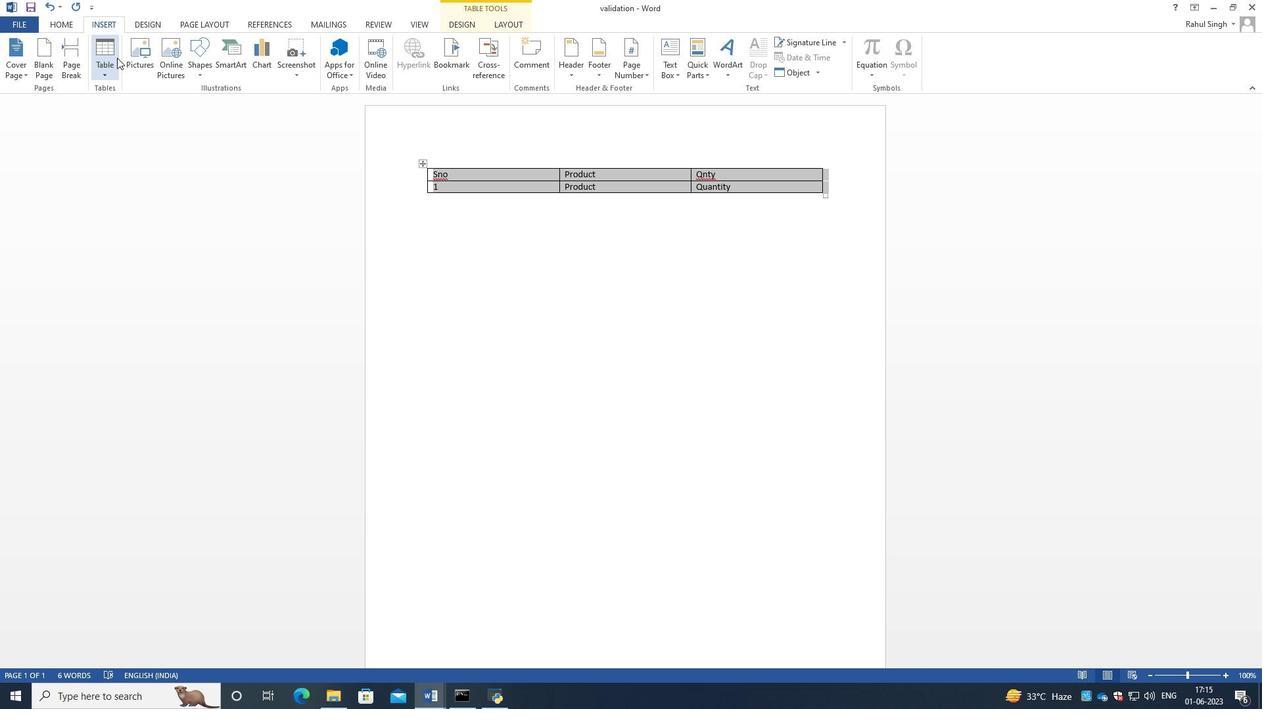 
Action: Mouse pressed left at (111, 67)
Screenshot: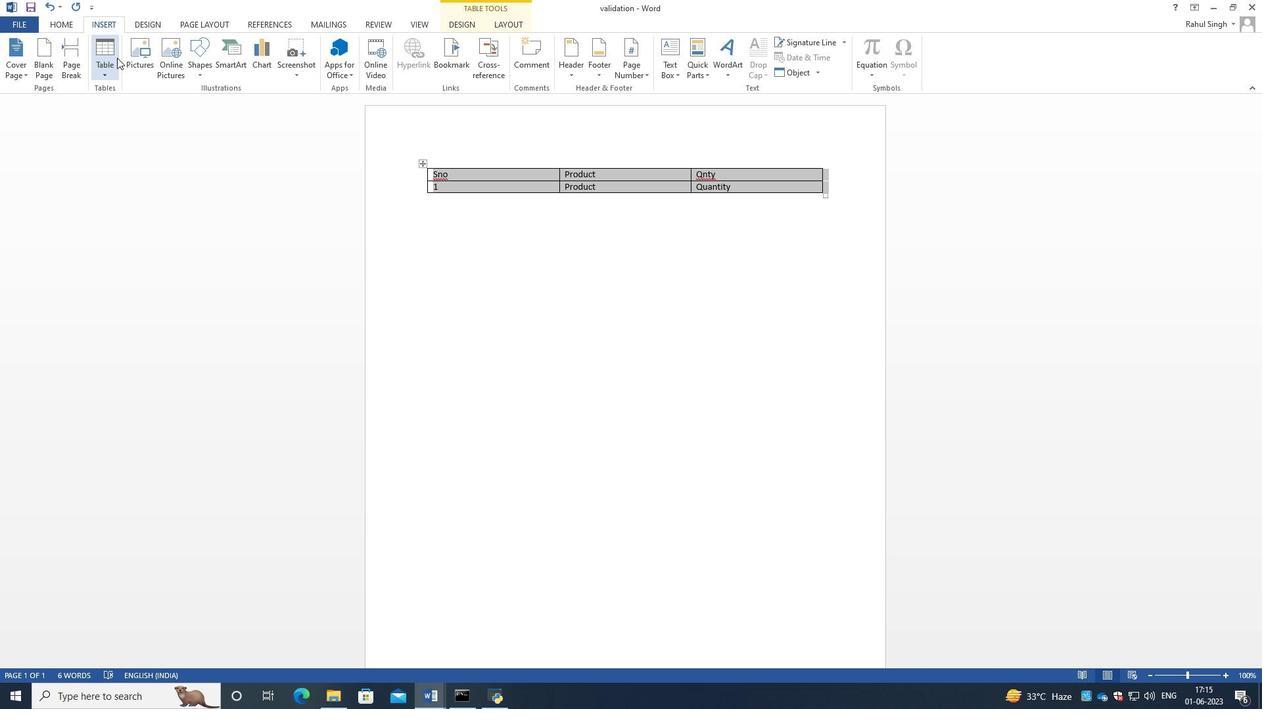 
Action: Mouse moved to (613, 175)
Screenshot: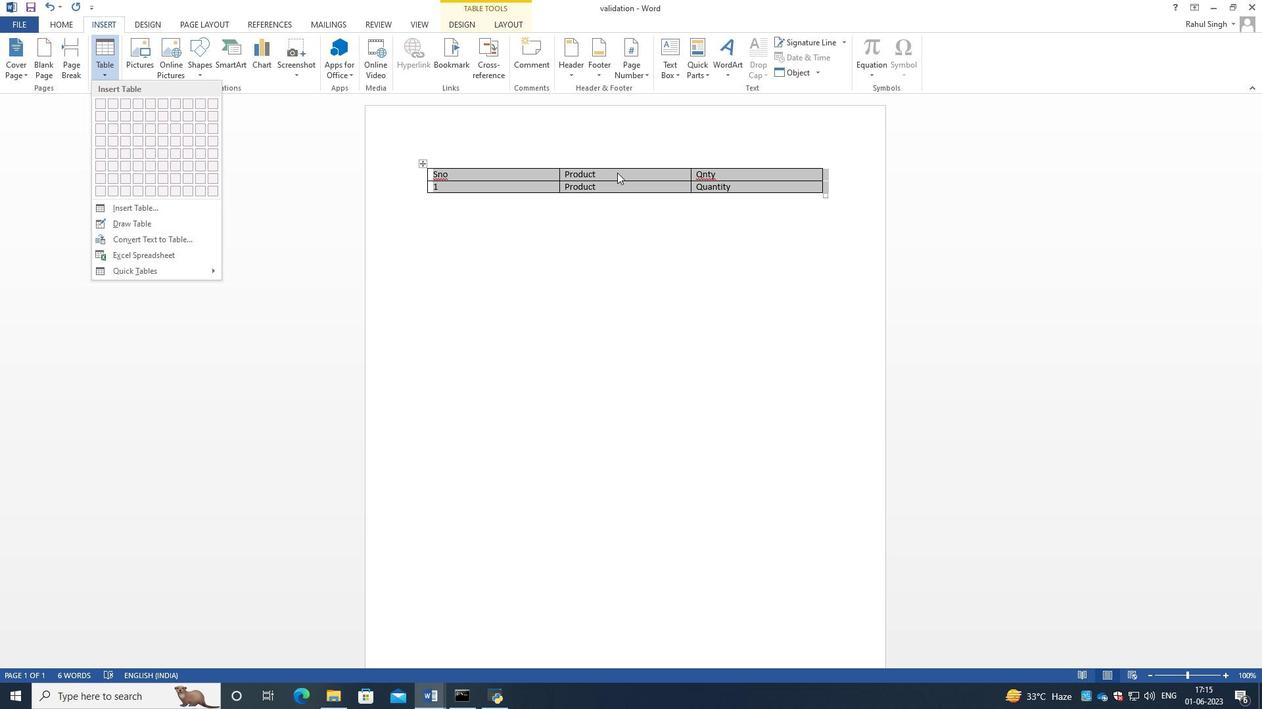 
Action: Mouse pressed right at (613, 175)
Screenshot: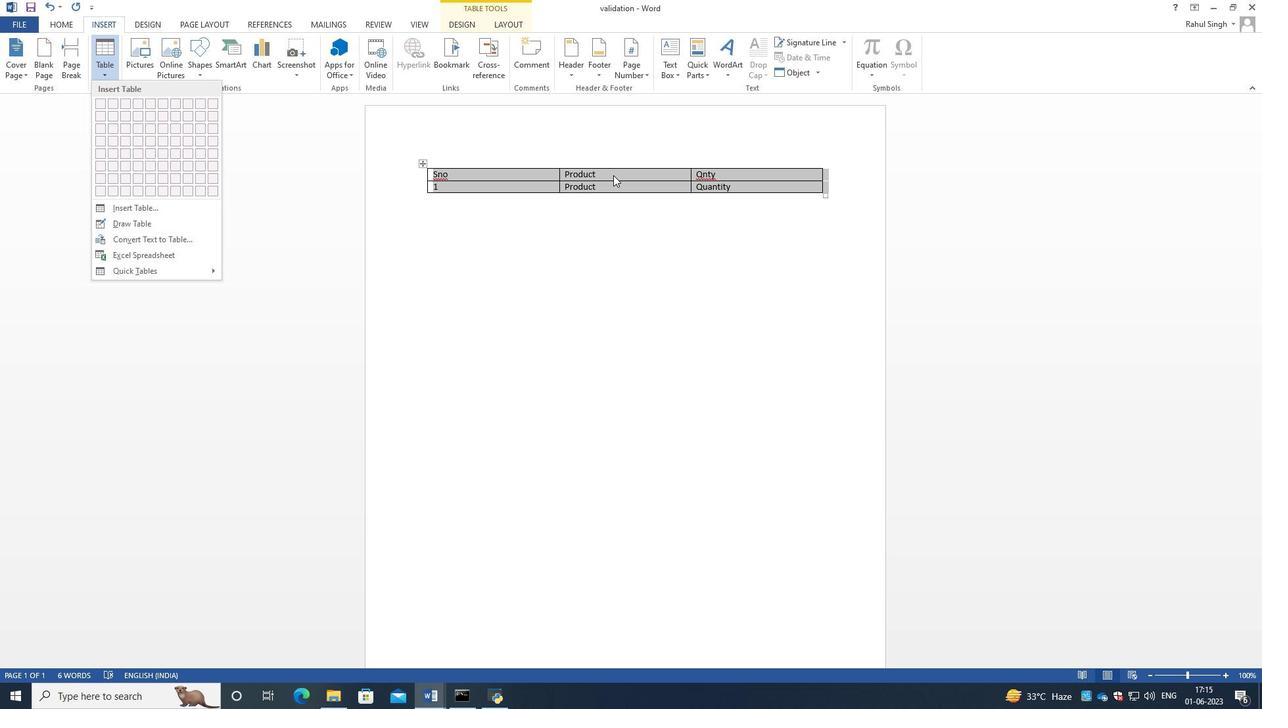 
Action: Mouse moved to (691, 154)
Screenshot: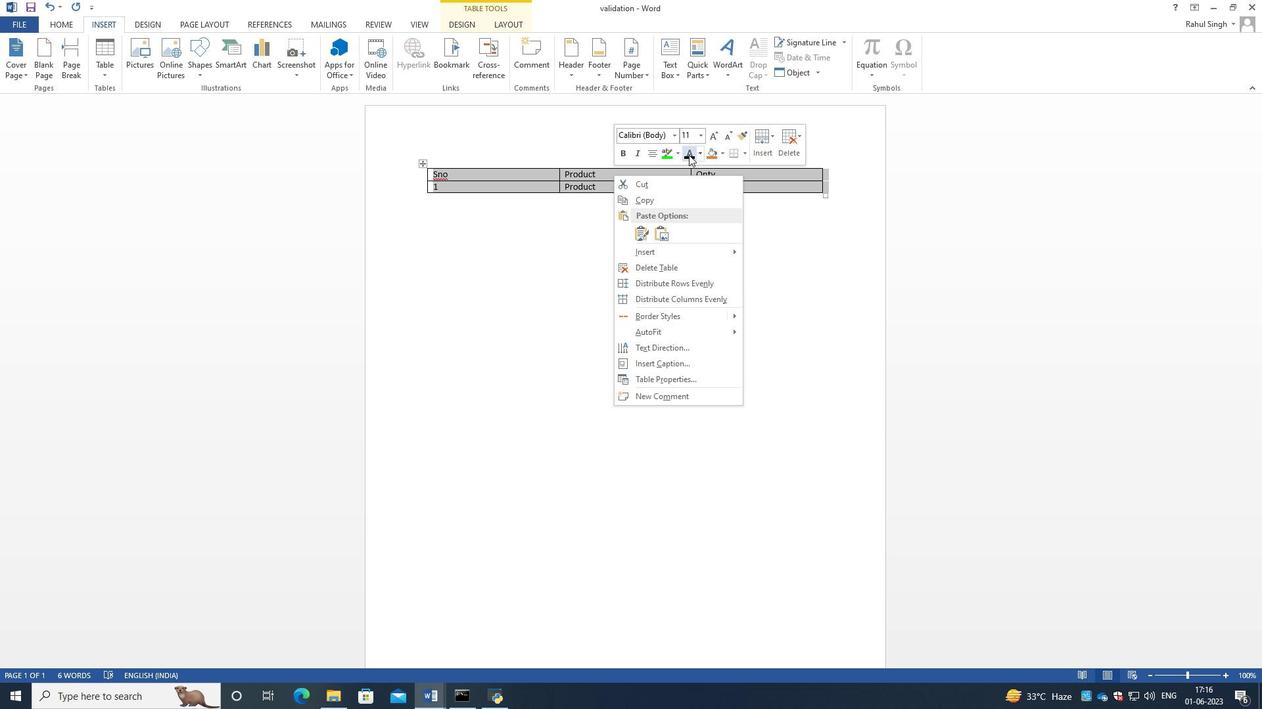 
Action: Mouse pressed left at (691, 154)
Screenshot: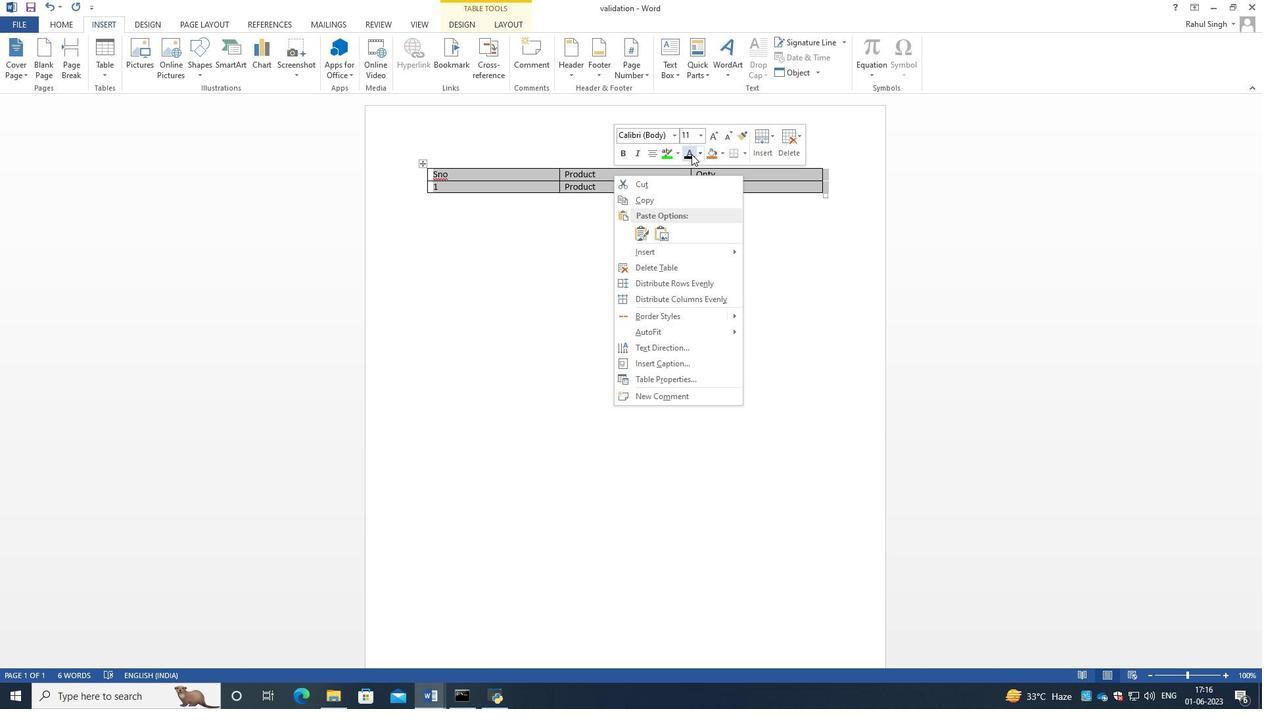 
Action: Mouse moved to (677, 154)
Screenshot: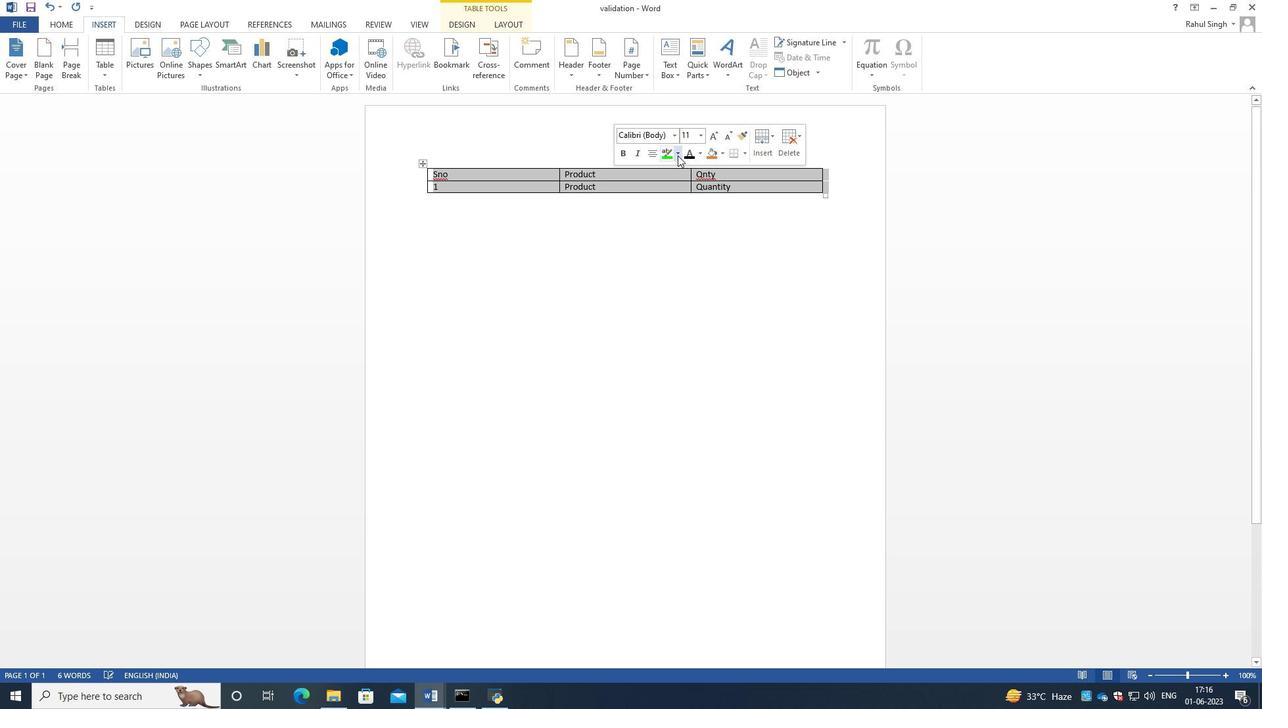 
Action: Mouse pressed left at (677, 154)
Screenshot: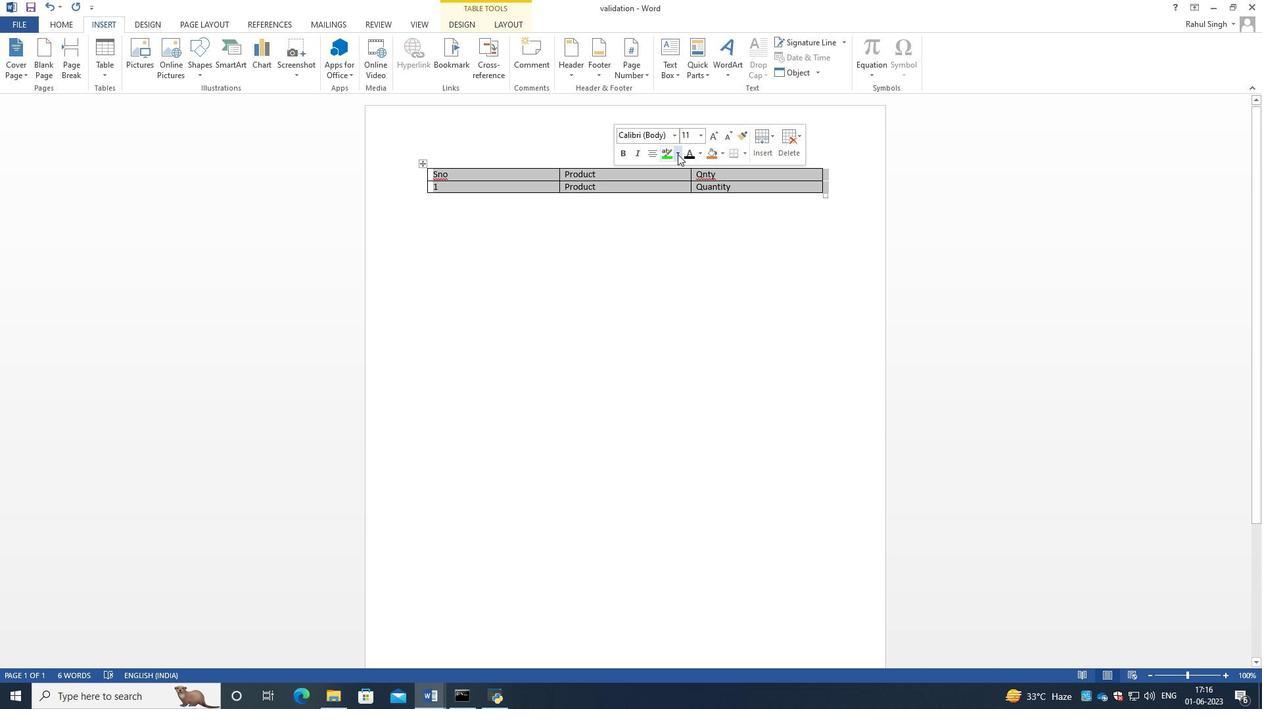 
Action: Mouse moved to (721, 152)
Screenshot: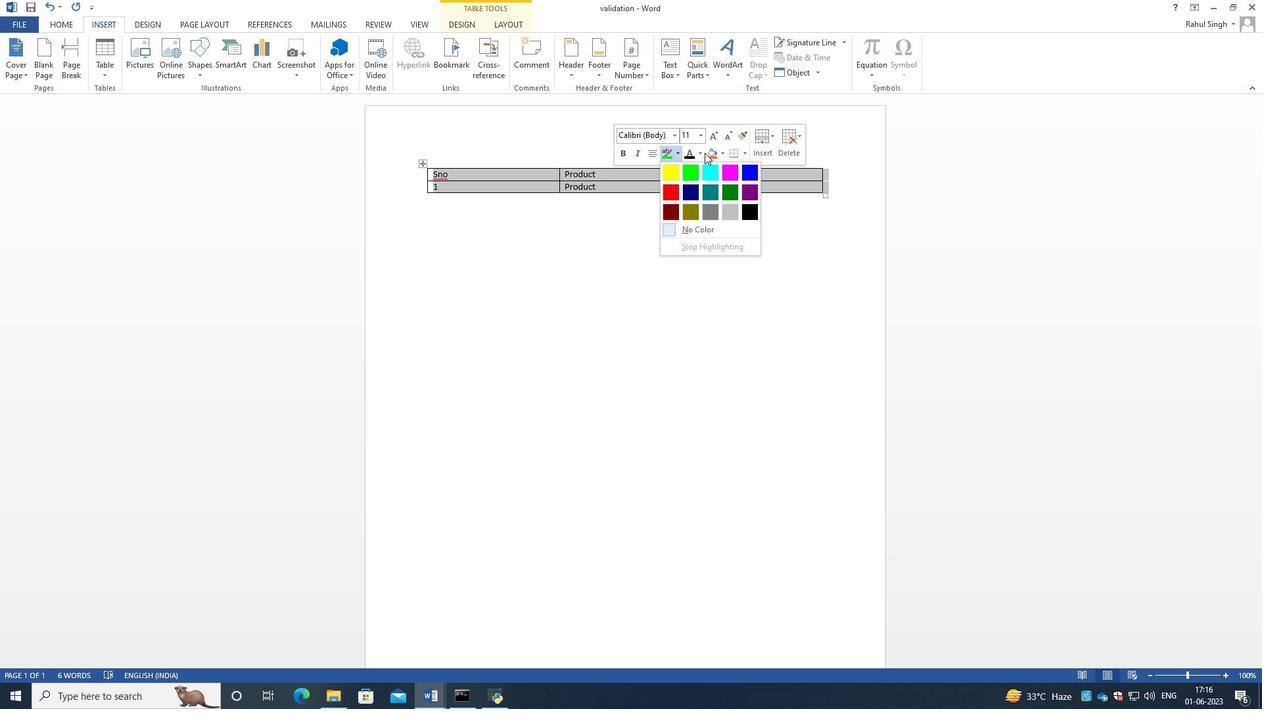 
Action: Mouse pressed left at (721, 152)
Screenshot: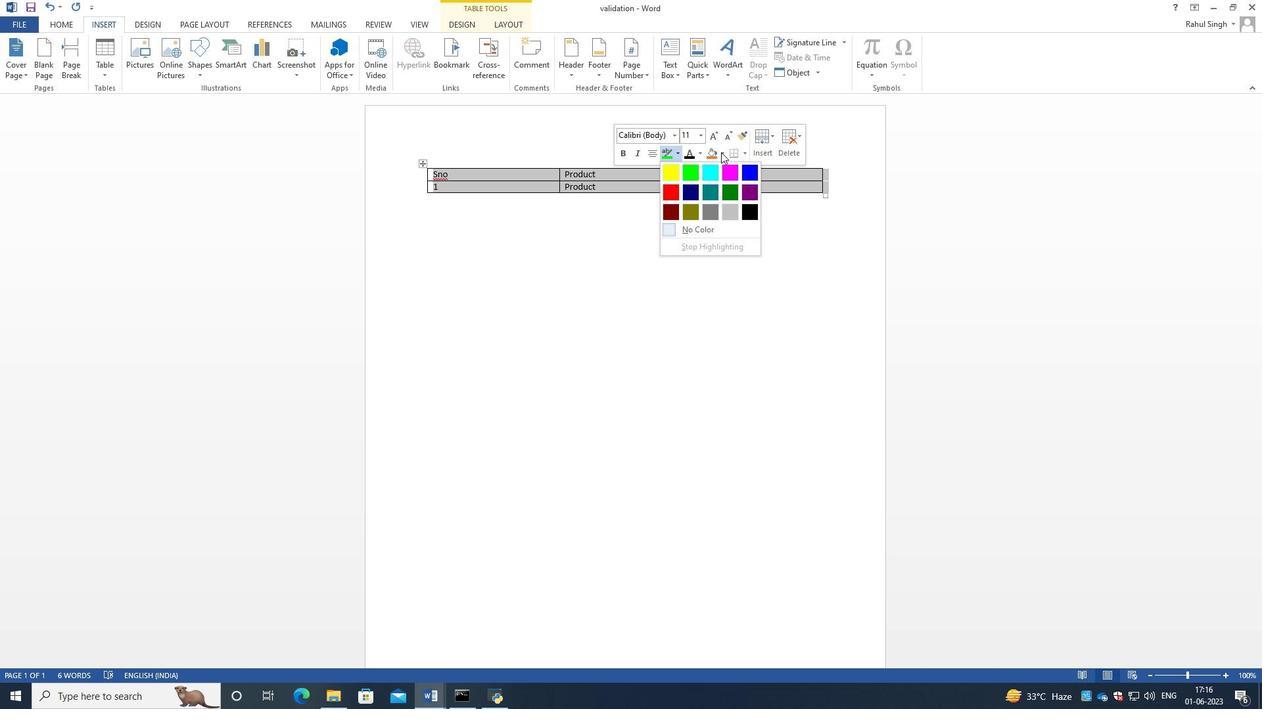 
Action: Mouse moved to (625, 240)
Screenshot: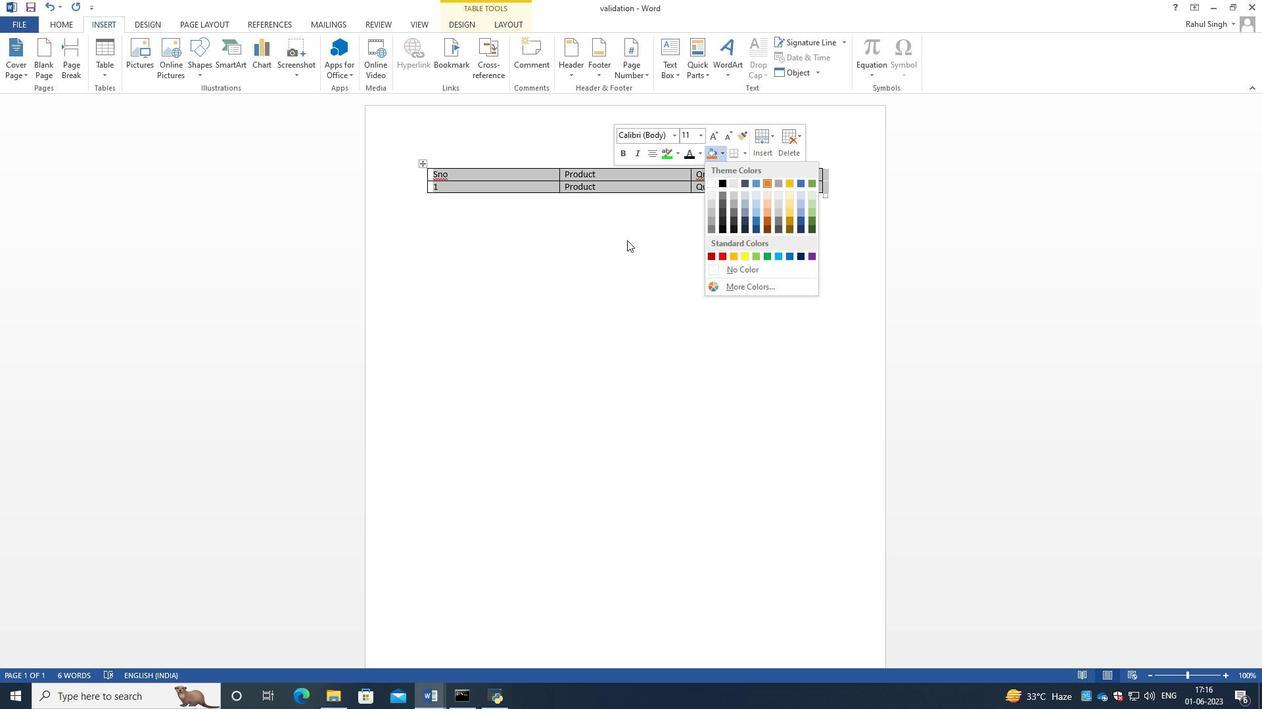 
Action: Mouse pressed left at (625, 240)
Screenshot: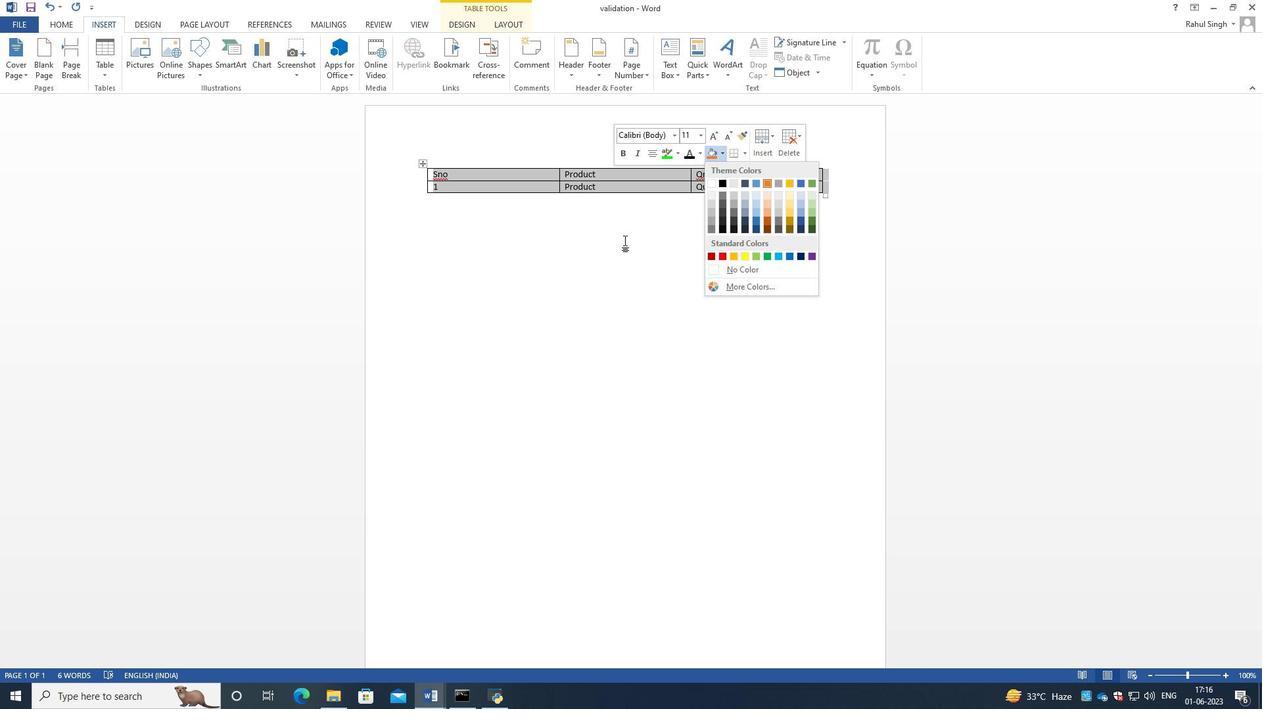 
Action: Mouse moved to (646, 228)
Screenshot: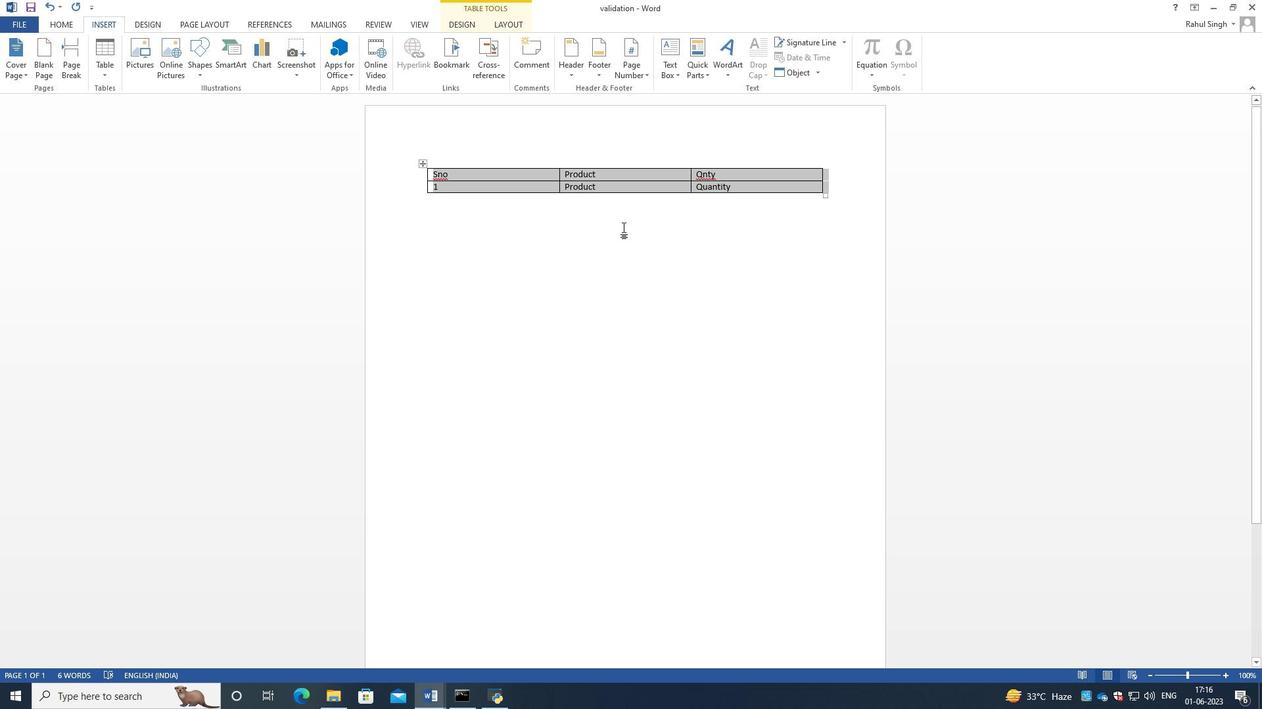 
Action: Mouse pressed left at (646, 228)
Screenshot: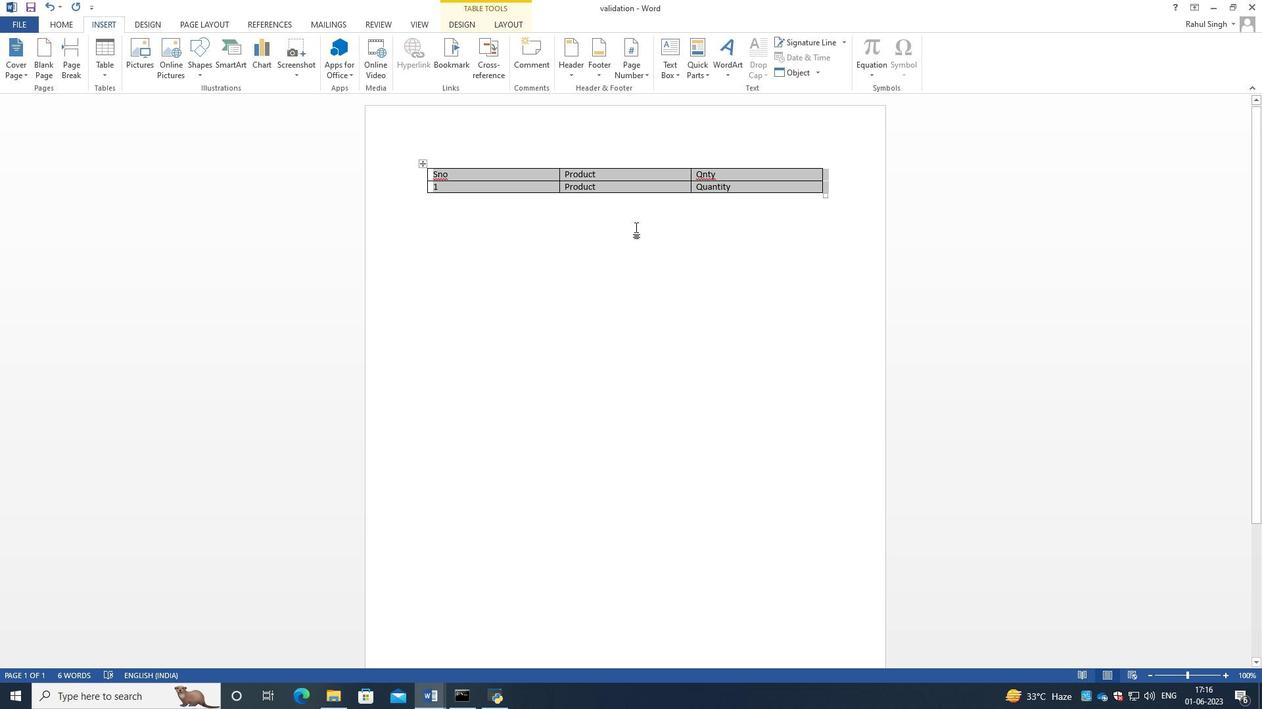 
Action: Mouse moved to (651, 226)
Screenshot: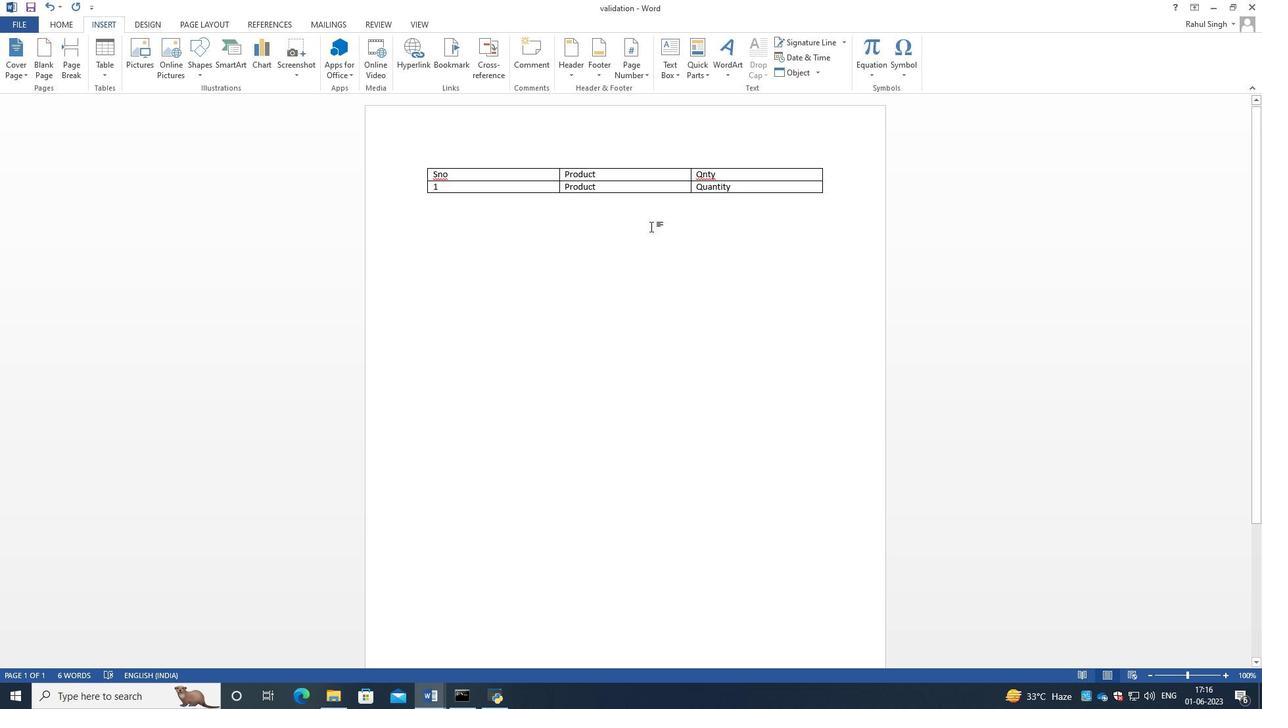 
